 Task: Search one way flight ticket for 2 adults, 2 infants in seat and 1 infant on lap in first from Ketchikan: Ketchikan International Airport to Rockford: Chicago Rockford International Airport(was Northwest Chicagoland Regional Airport At Rockford) on 5-1-2023. Choice of flights is Royal air maroc. Number of bags: 1 checked bag. Price is upto 109000. Outbound departure time preference is 12:15. Return departure time preference is 11:45.
Action: Mouse moved to (234, 219)
Screenshot: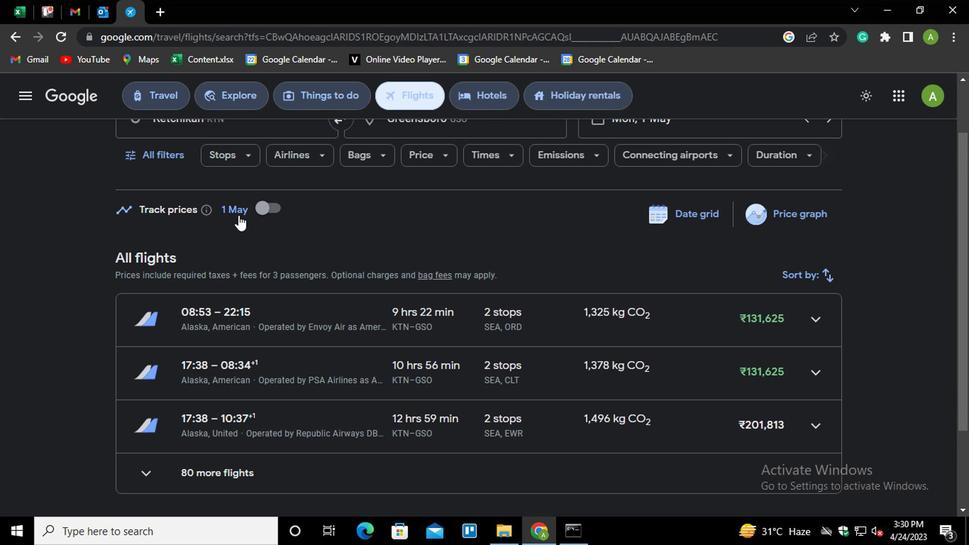 
Action: Mouse scrolled (234, 220) with delta (0, 1)
Screenshot: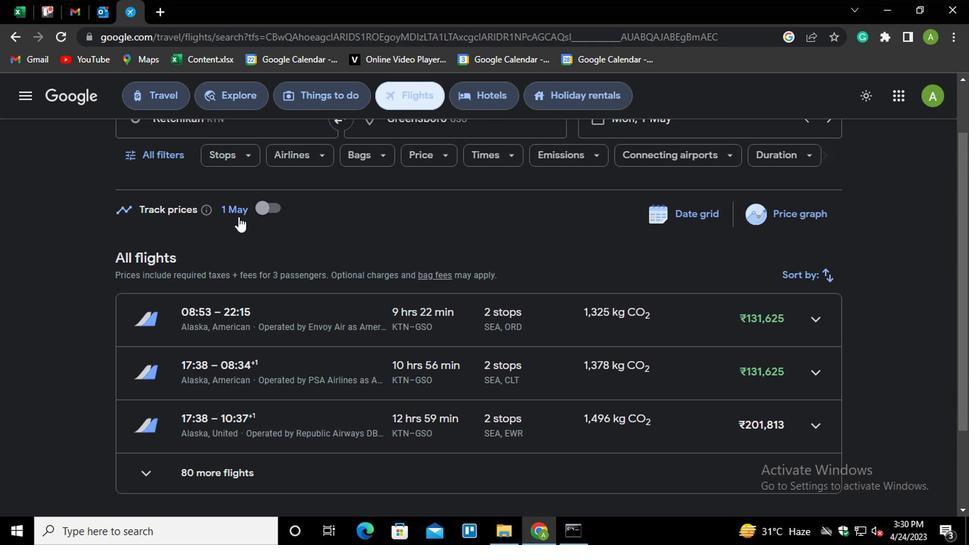 
Action: Mouse scrolled (234, 220) with delta (0, 1)
Screenshot: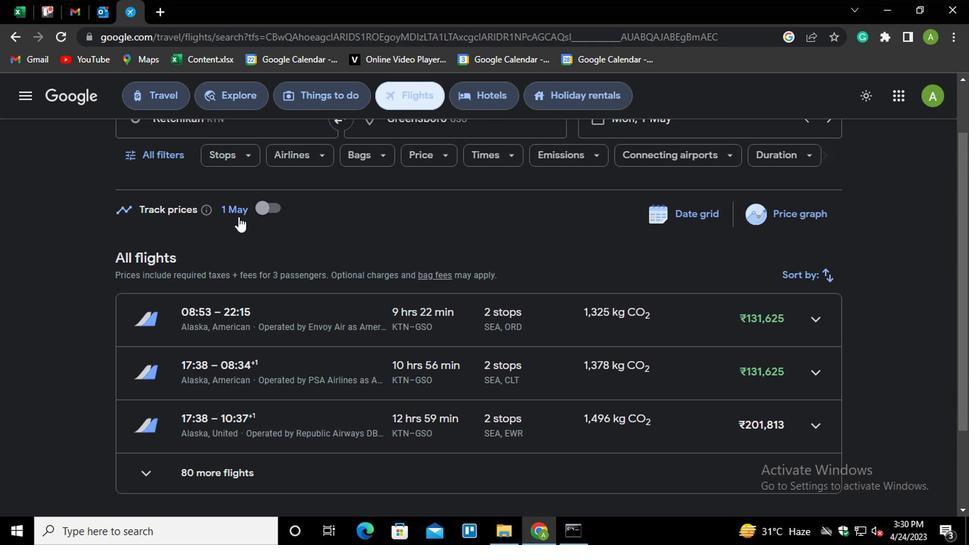
Action: Mouse scrolled (234, 220) with delta (0, 1)
Screenshot: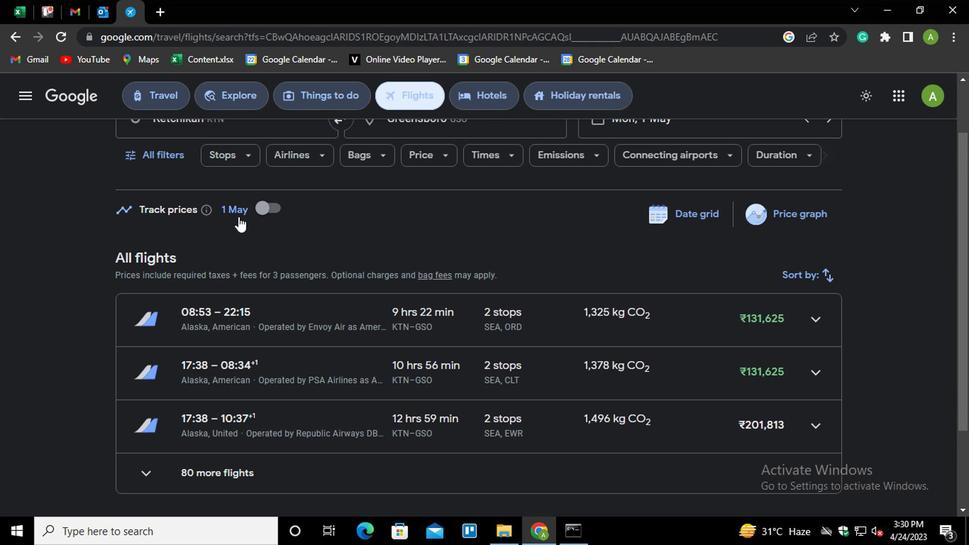 
Action: Mouse scrolled (234, 220) with delta (0, 1)
Screenshot: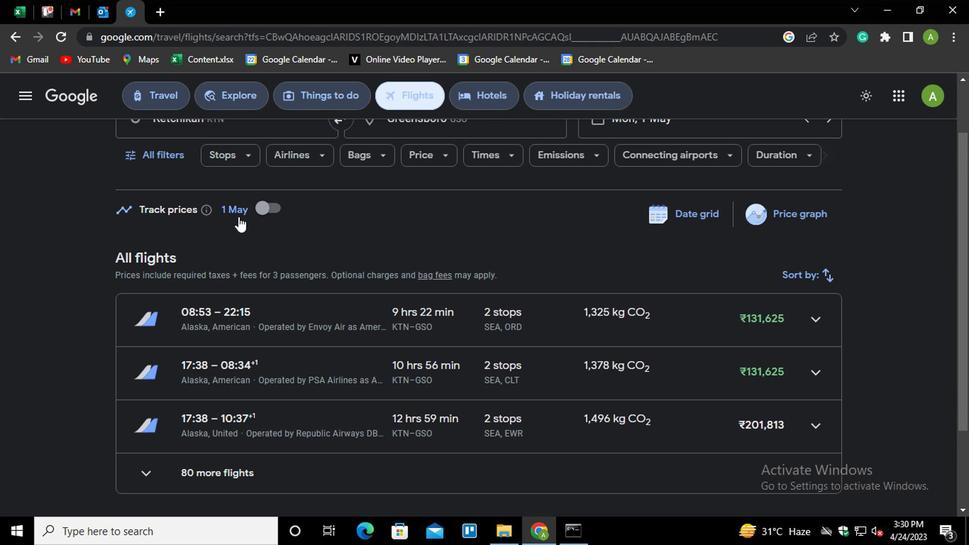 
Action: Mouse moved to (164, 154)
Screenshot: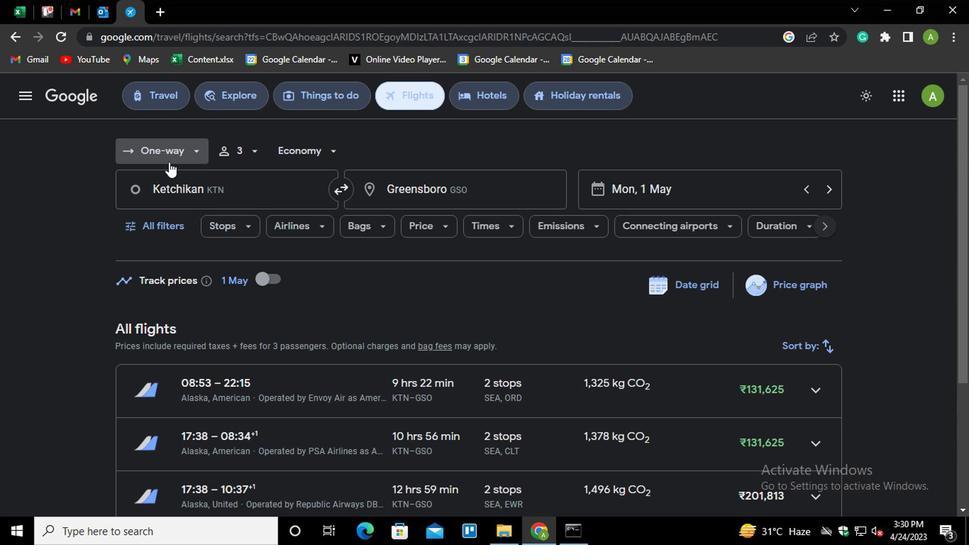 
Action: Mouse pressed left at (164, 154)
Screenshot: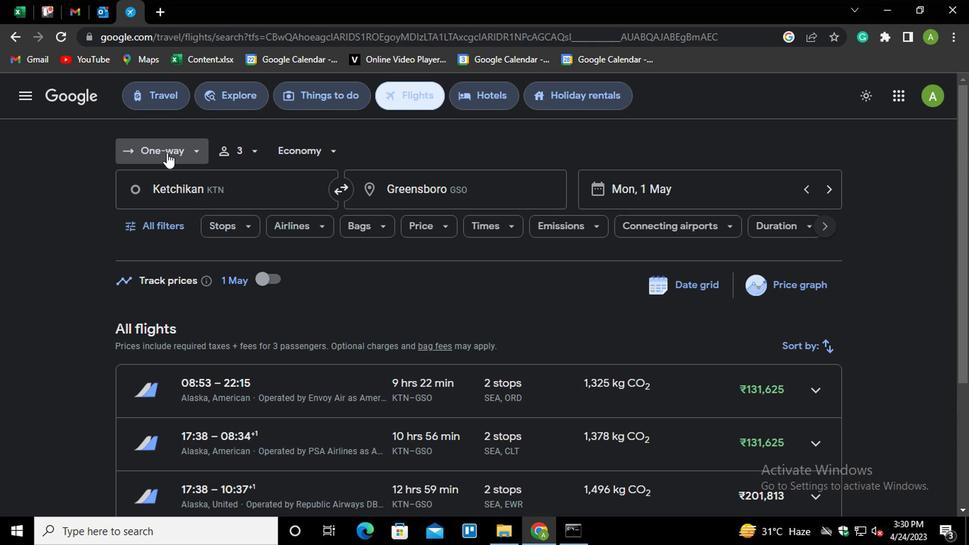 
Action: Mouse moved to (178, 206)
Screenshot: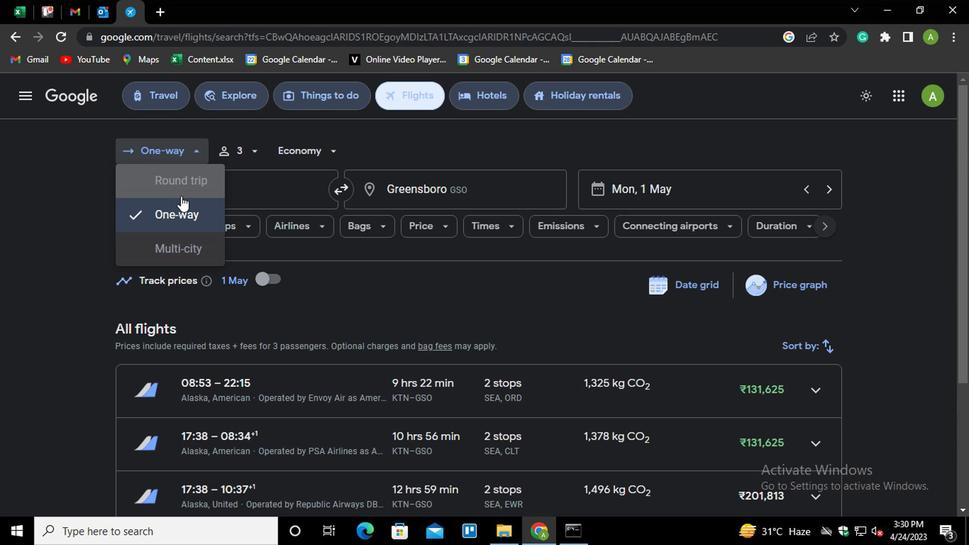 
Action: Mouse pressed left at (178, 206)
Screenshot: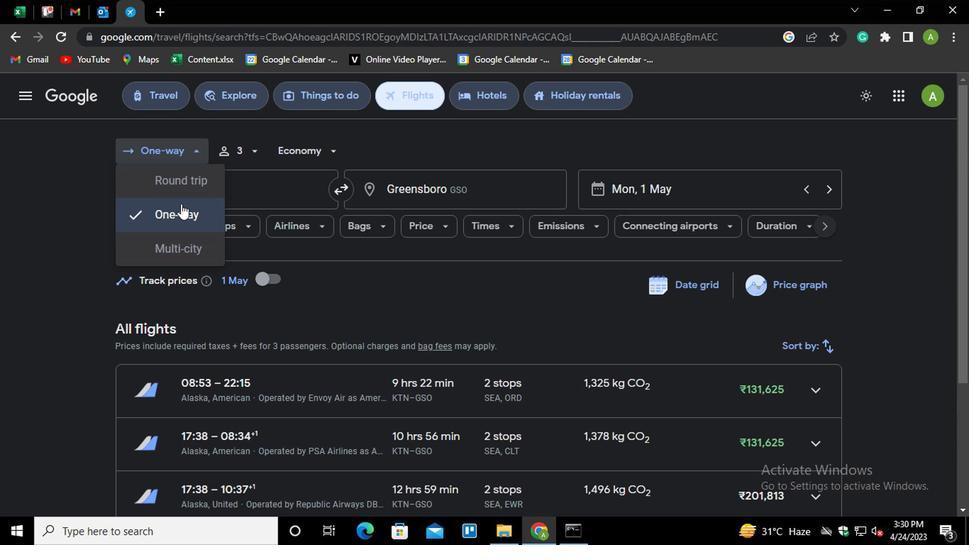 
Action: Mouse moved to (233, 144)
Screenshot: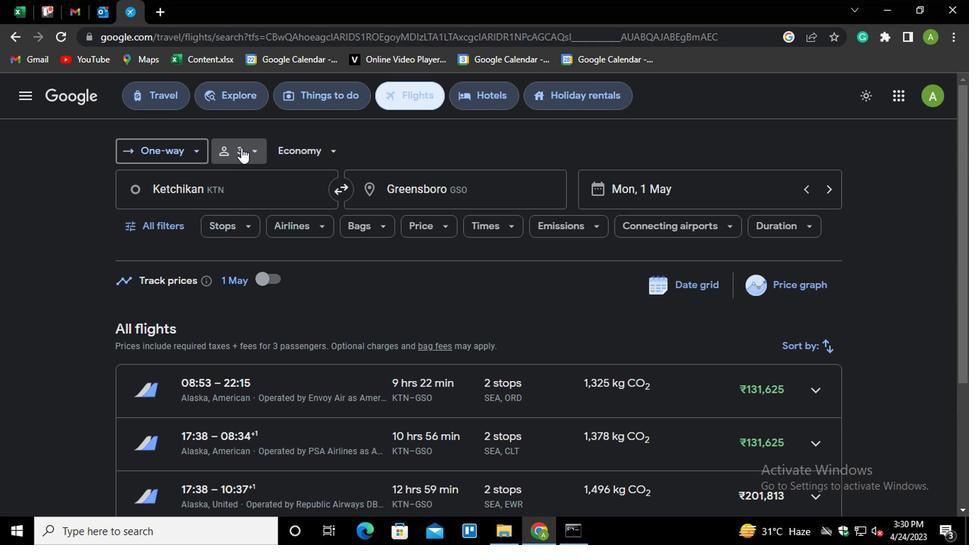 
Action: Mouse pressed left at (233, 144)
Screenshot: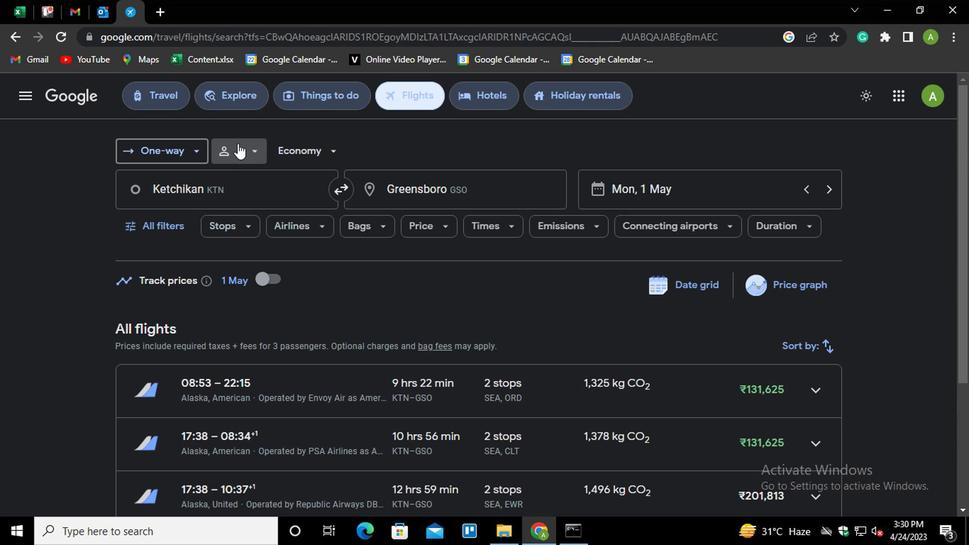 
Action: Mouse moved to (361, 185)
Screenshot: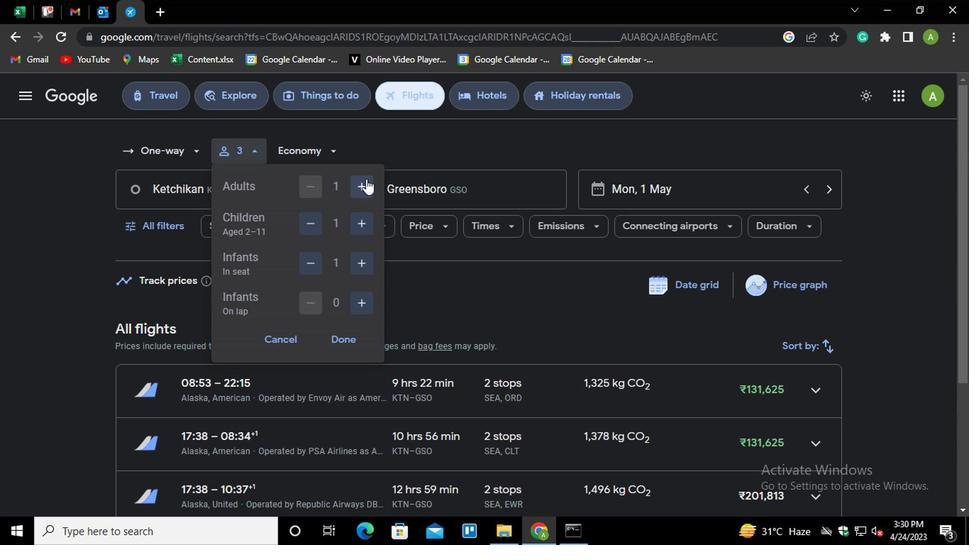 
Action: Mouse pressed left at (361, 185)
Screenshot: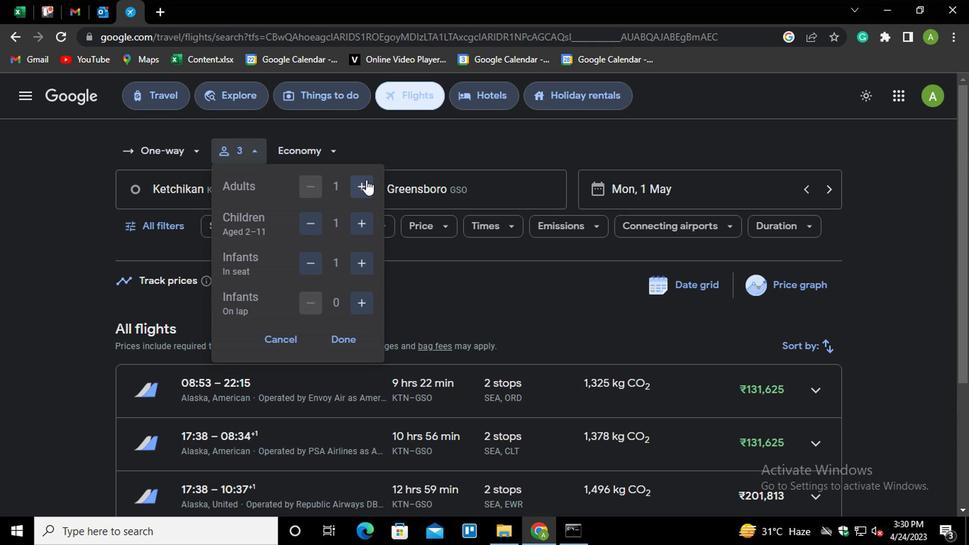 
Action: Mouse moved to (301, 222)
Screenshot: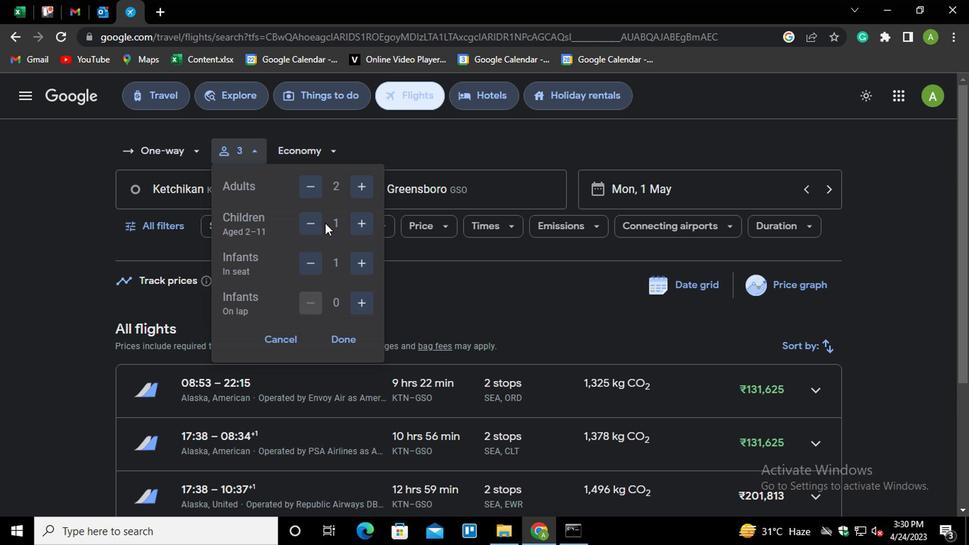 
Action: Mouse pressed left at (301, 222)
Screenshot: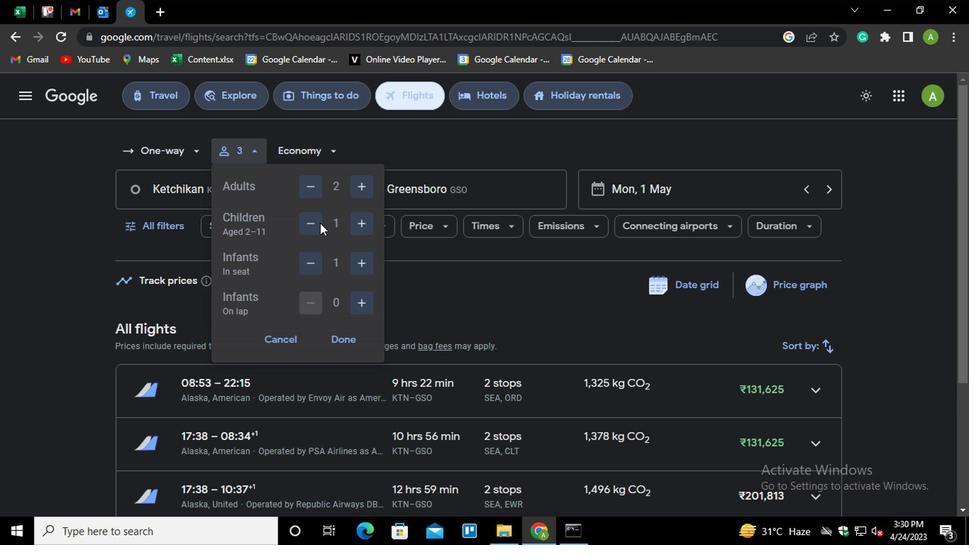 
Action: Mouse moved to (358, 263)
Screenshot: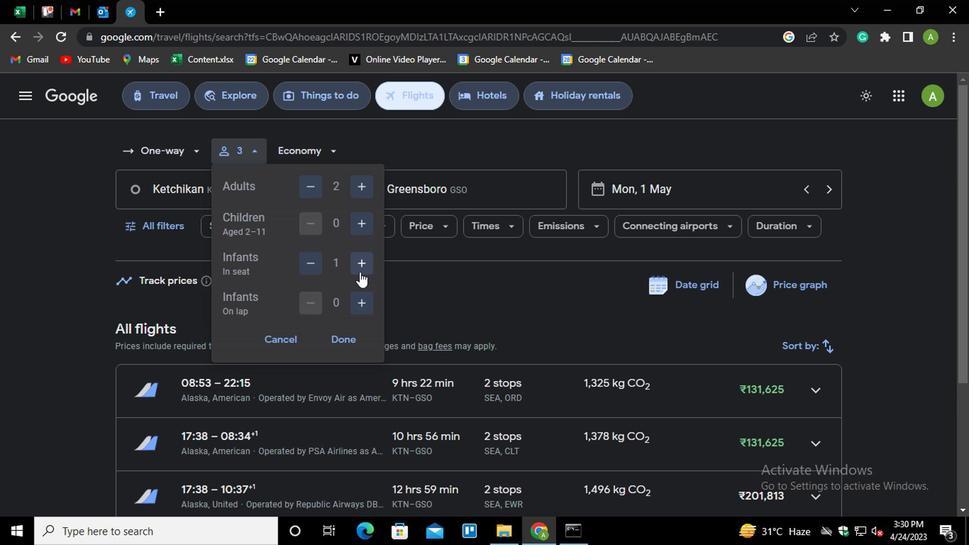 
Action: Mouse pressed left at (358, 263)
Screenshot: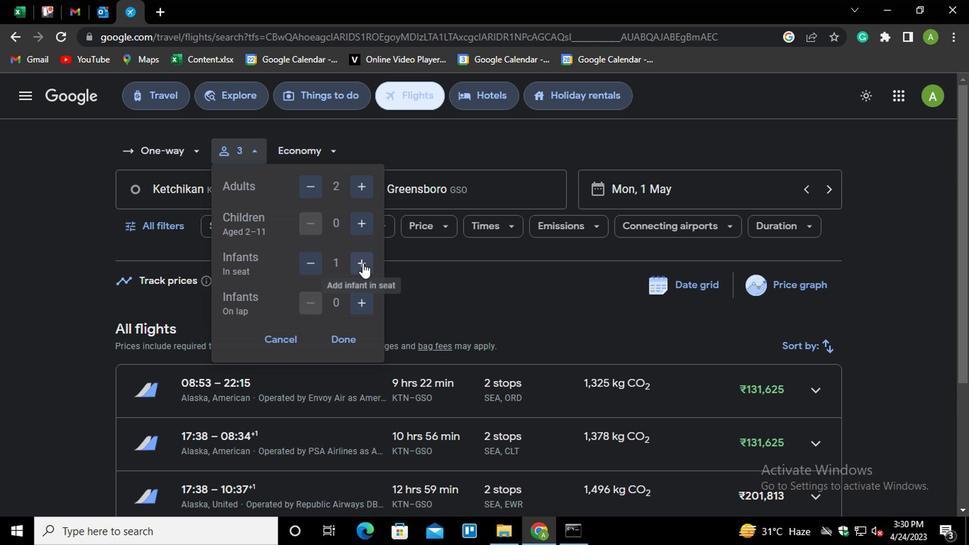 
Action: Mouse moved to (348, 302)
Screenshot: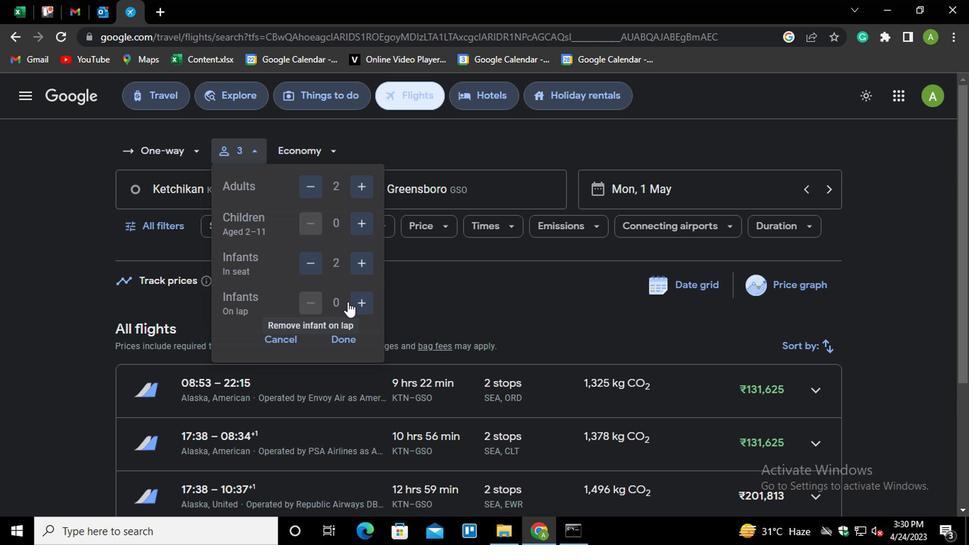
Action: Mouse pressed left at (348, 302)
Screenshot: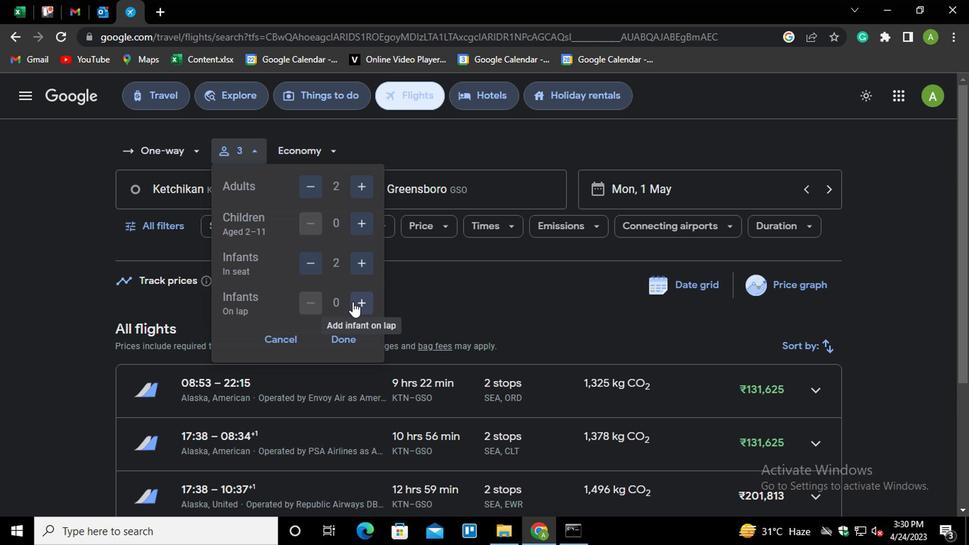 
Action: Mouse moved to (346, 334)
Screenshot: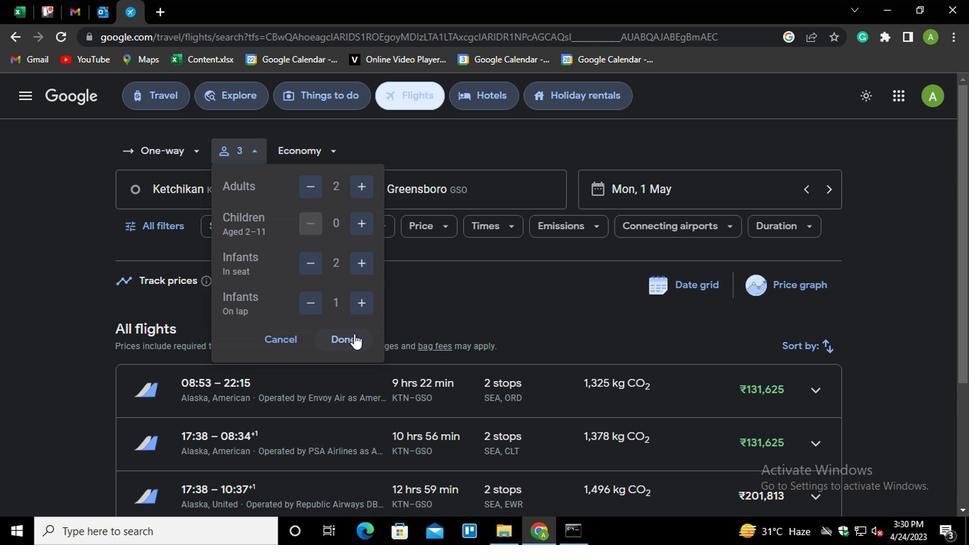 
Action: Mouse pressed left at (346, 334)
Screenshot: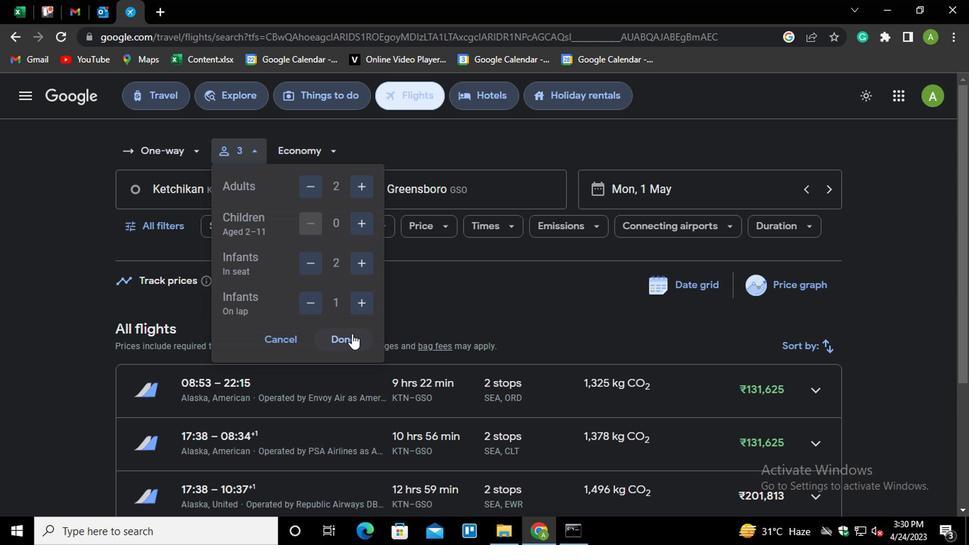 
Action: Mouse moved to (459, 192)
Screenshot: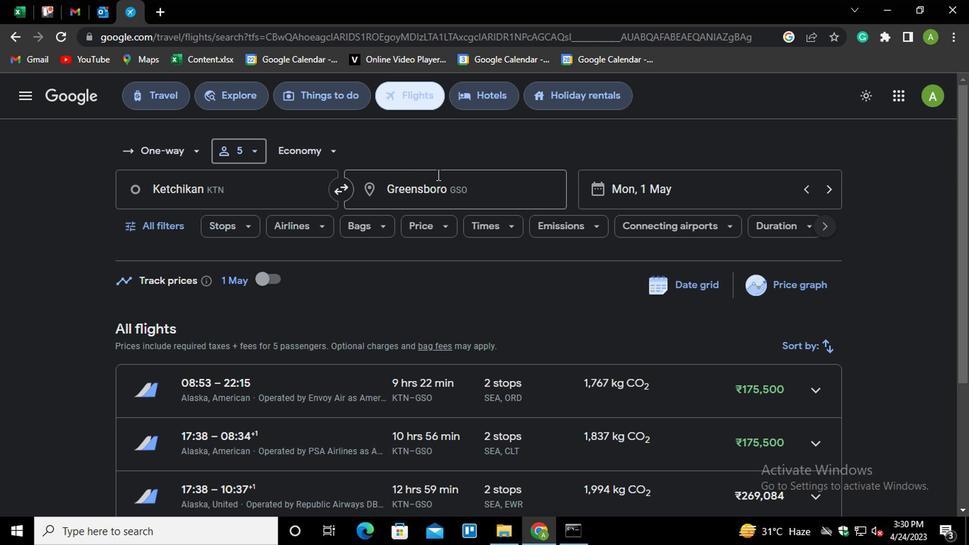 
Action: Mouse pressed left at (459, 192)
Screenshot: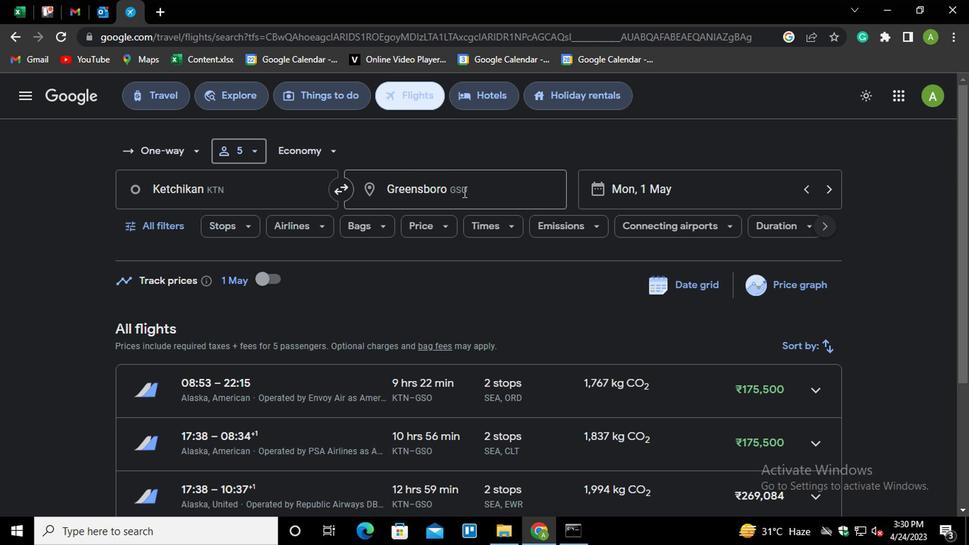 
Action: Mouse moved to (460, 194)
Screenshot: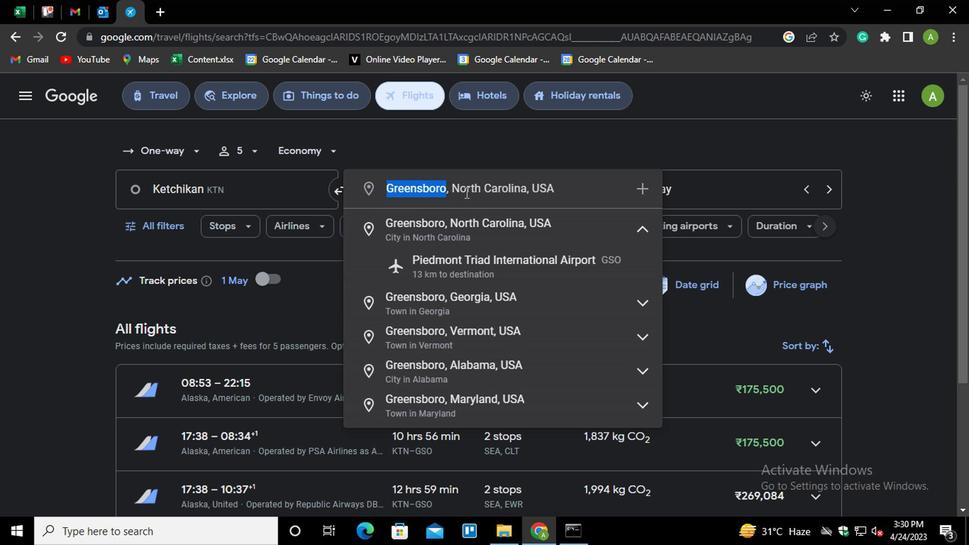
Action: Key pressed <Key.shift>CHICA<Key.down><Key.down><Key.down><Key.down><Key.enter>
Screenshot: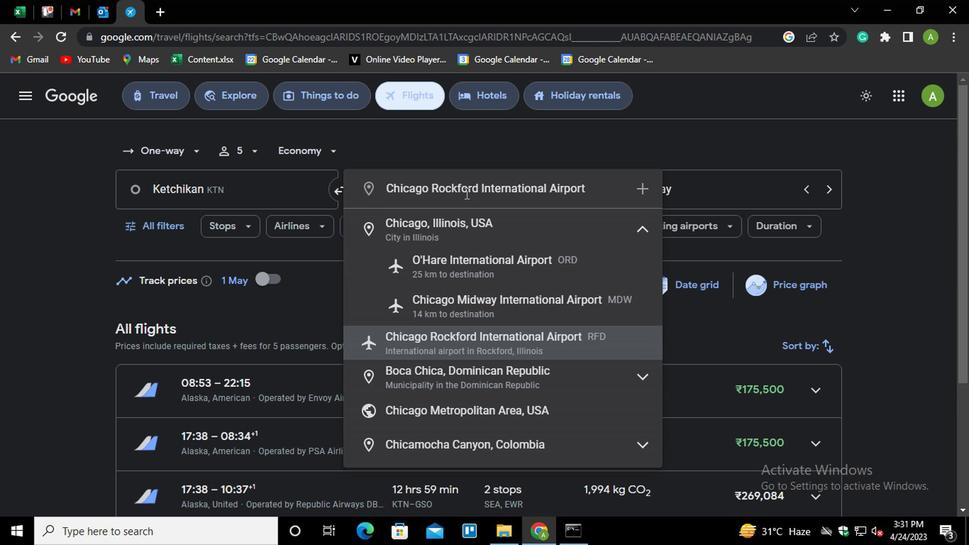 
Action: Mouse moved to (152, 227)
Screenshot: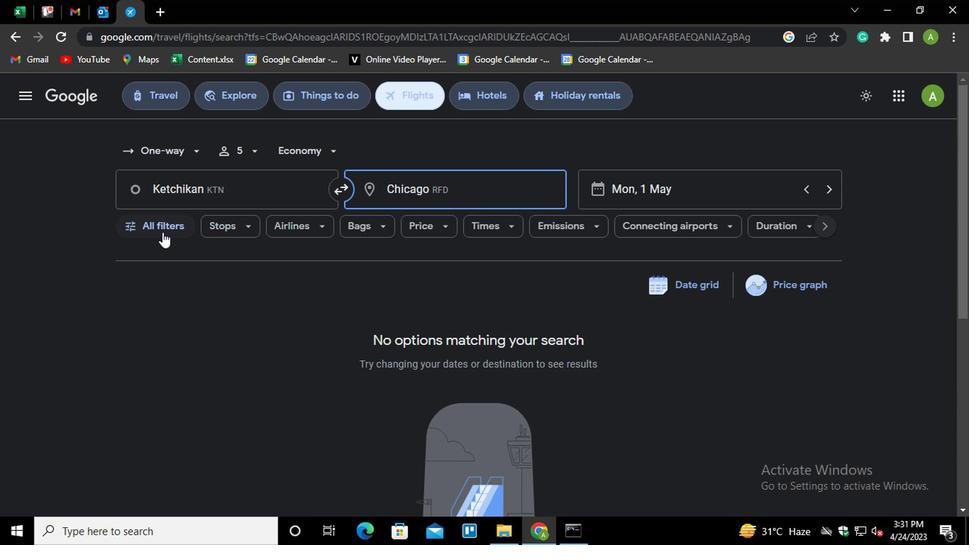 
Action: Mouse pressed left at (152, 227)
Screenshot: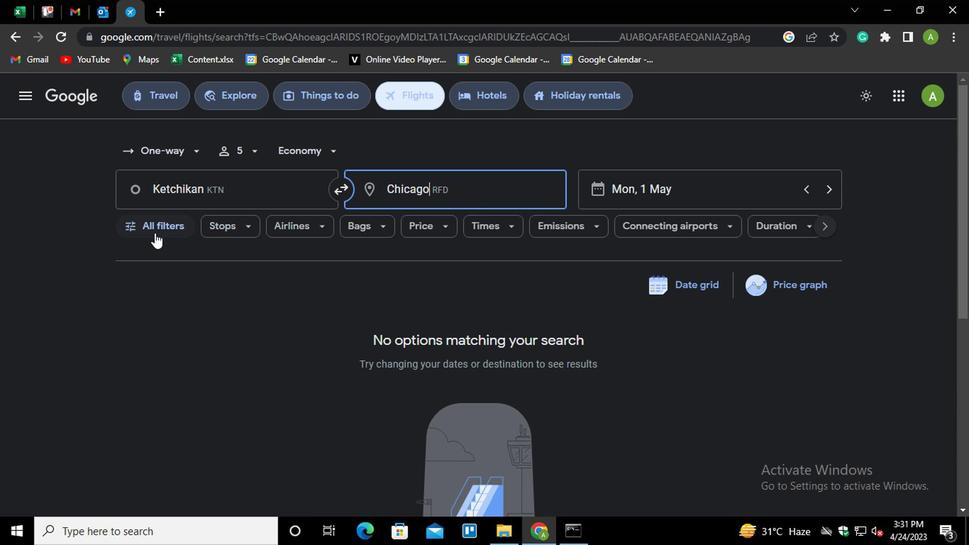 
Action: Mouse moved to (206, 361)
Screenshot: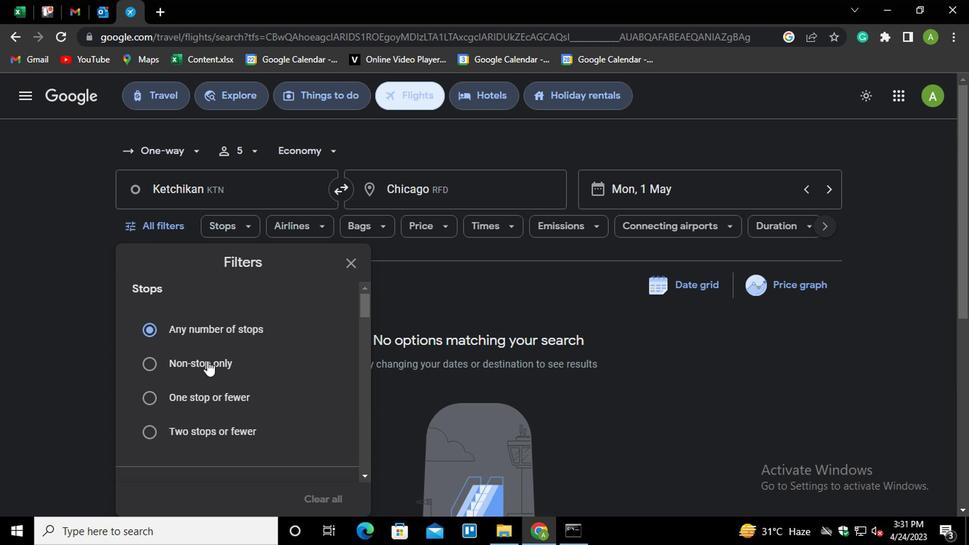 
Action: Mouse scrolled (206, 361) with delta (0, 0)
Screenshot: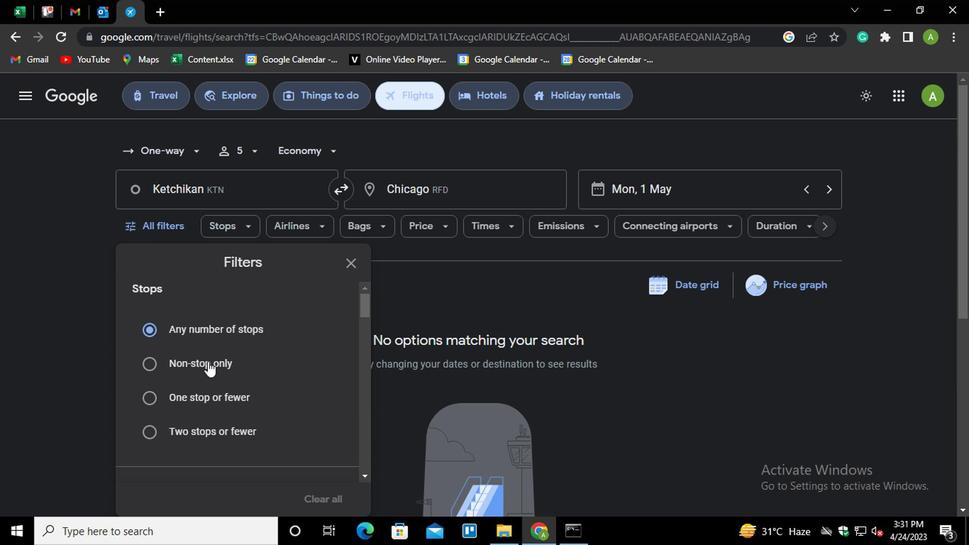
Action: Mouse scrolled (206, 361) with delta (0, 0)
Screenshot: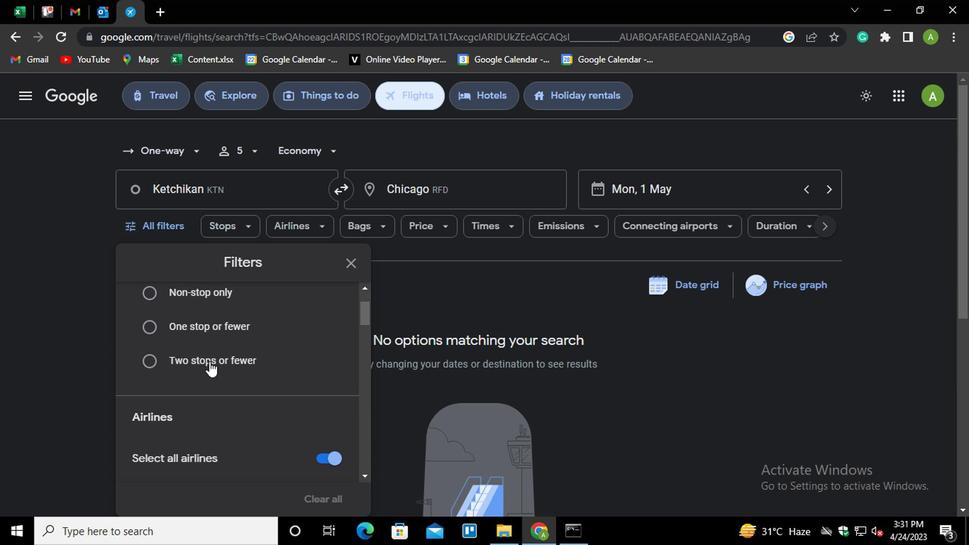 
Action: Mouse scrolled (206, 361) with delta (0, 0)
Screenshot: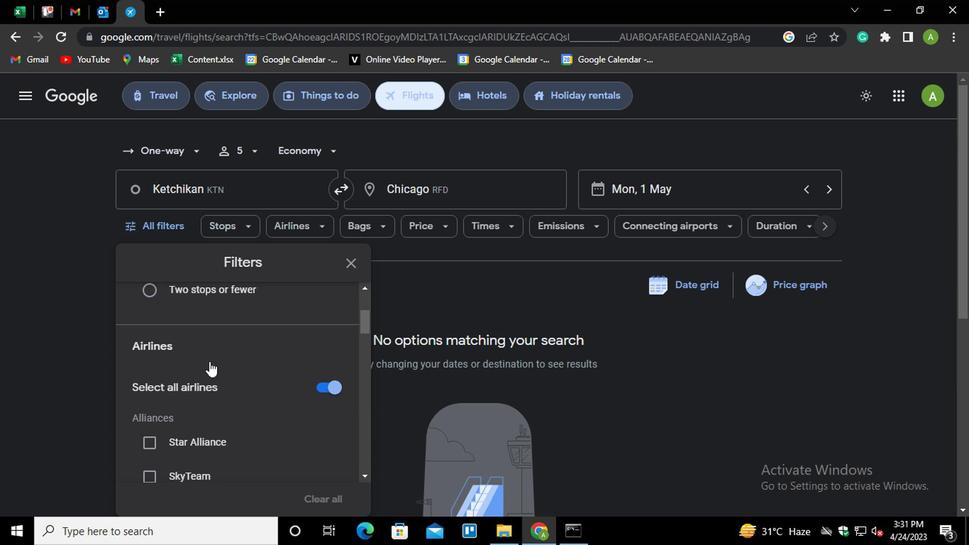 
Action: Mouse moved to (326, 315)
Screenshot: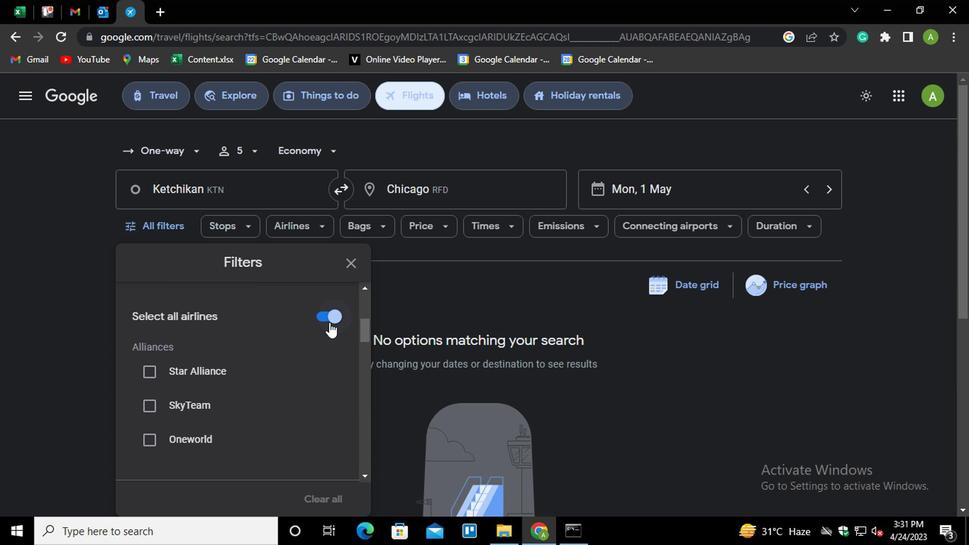 
Action: Mouse pressed left at (326, 315)
Screenshot: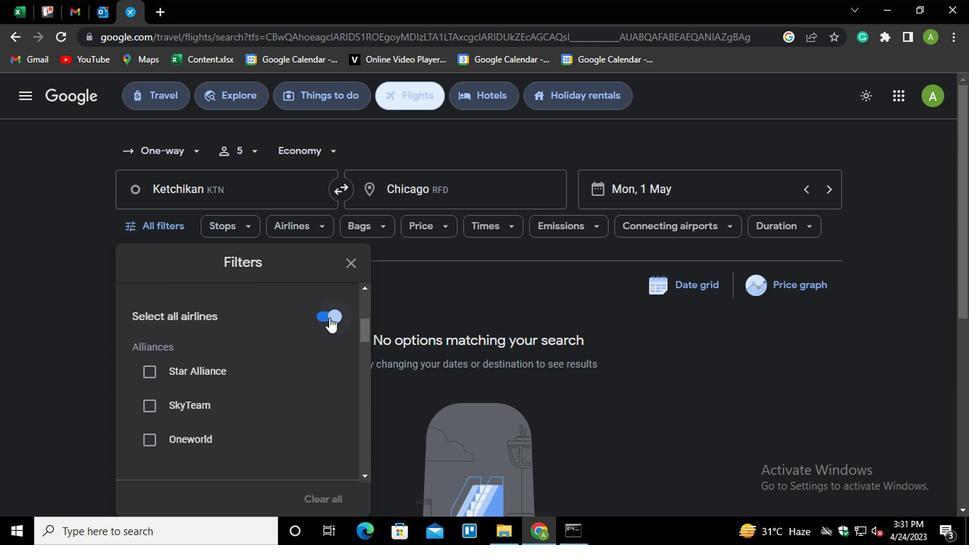 
Action: Mouse moved to (290, 390)
Screenshot: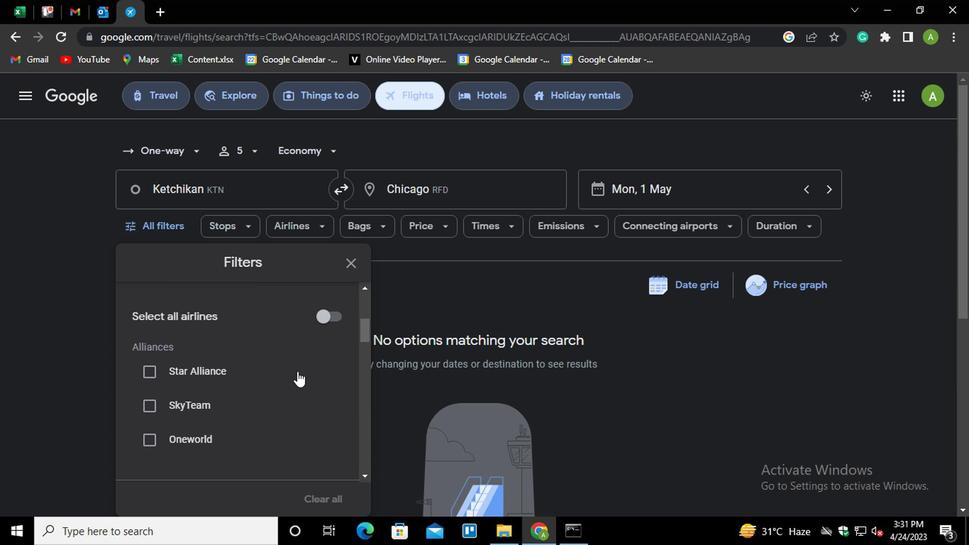 
Action: Mouse scrolled (290, 389) with delta (0, -1)
Screenshot: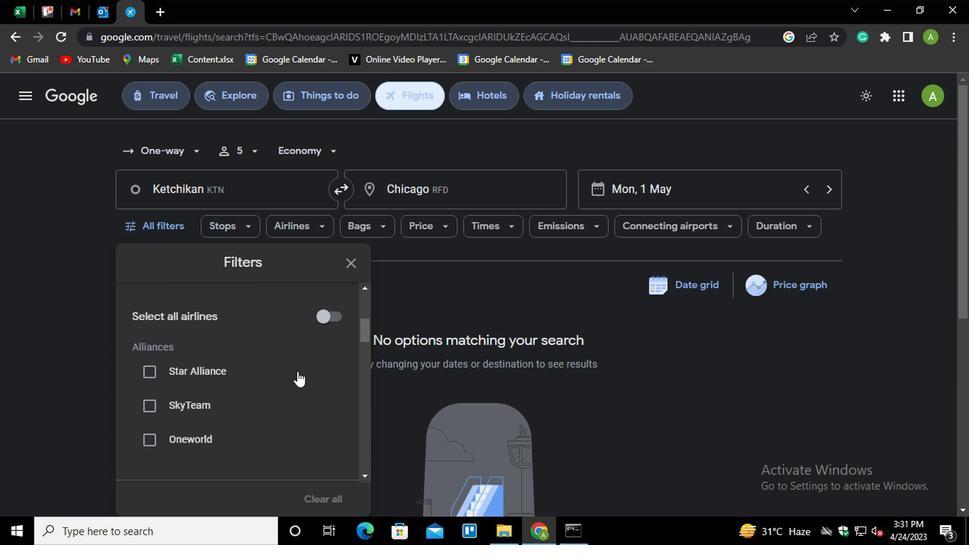 
Action: Mouse scrolled (290, 389) with delta (0, -1)
Screenshot: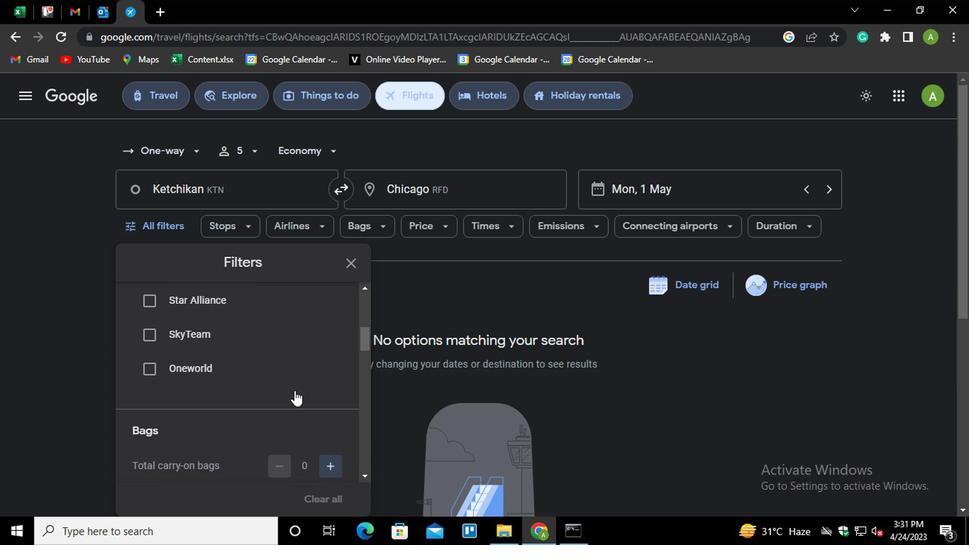 
Action: Mouse scrolled (290, 389) with delta (0, -1)
Screenshot: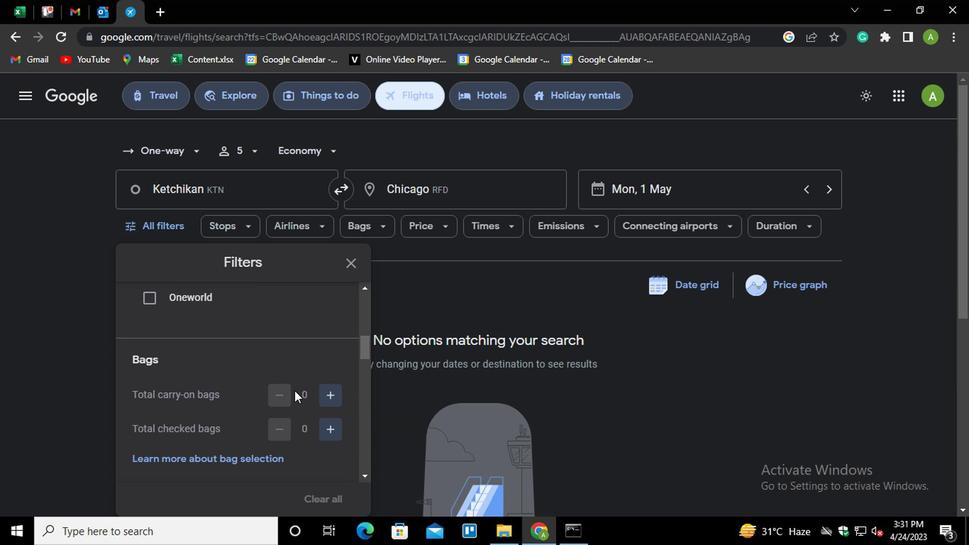 
Action: Mouse moved to (324, 350)
Screenshot: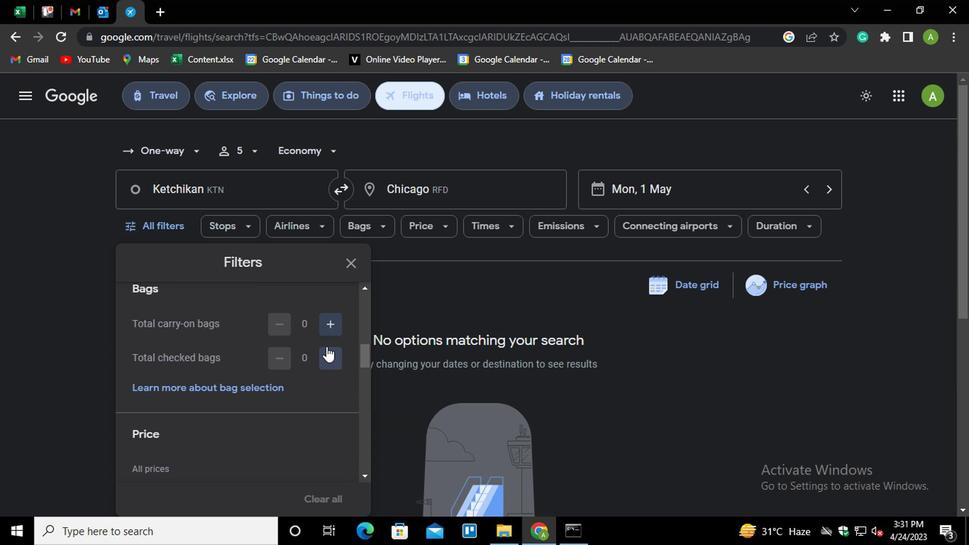
Action: Mouse pressed left at (324, 350)
Screenshot: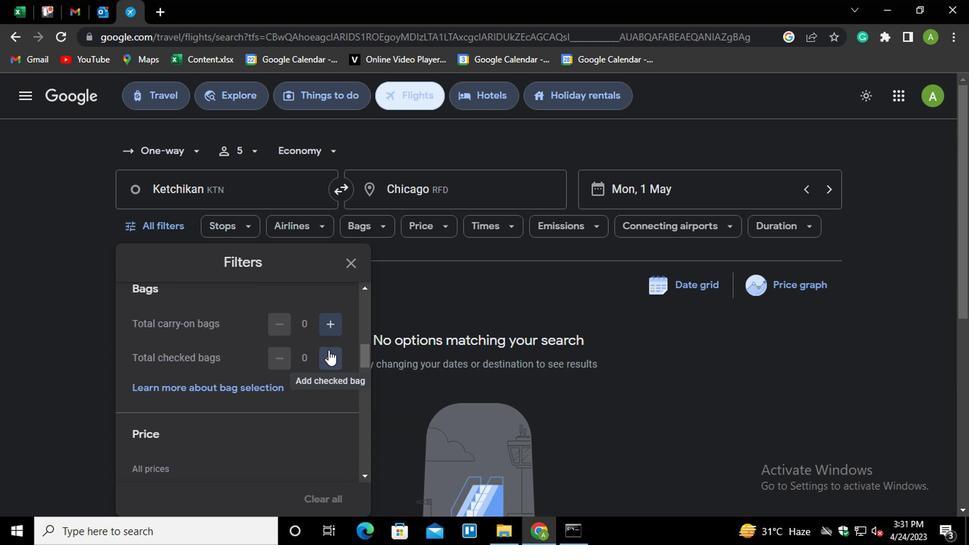 
Action: Mouse moved to (311, 402)
Screenshot: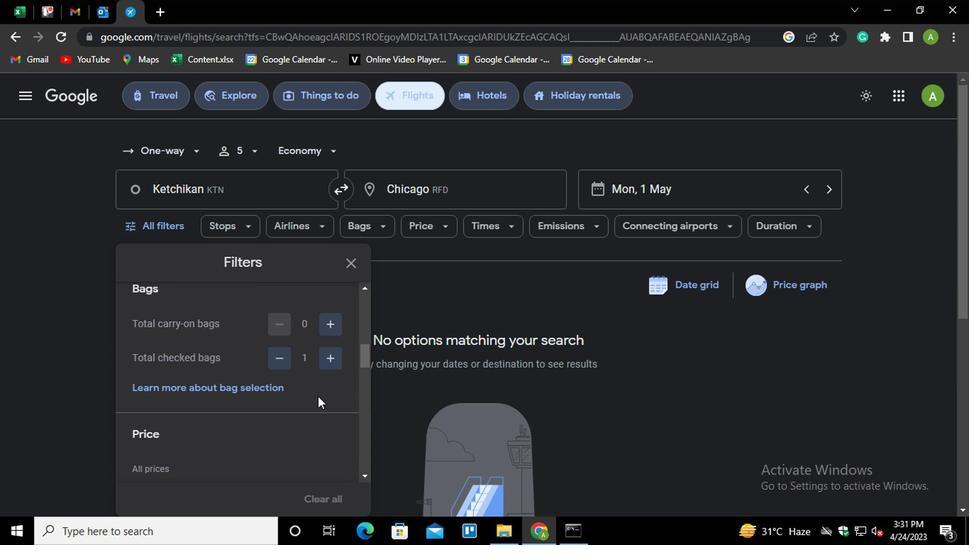 
Action: Mouse scrolled (311, 401) with delta (0, 0)
Screenshot: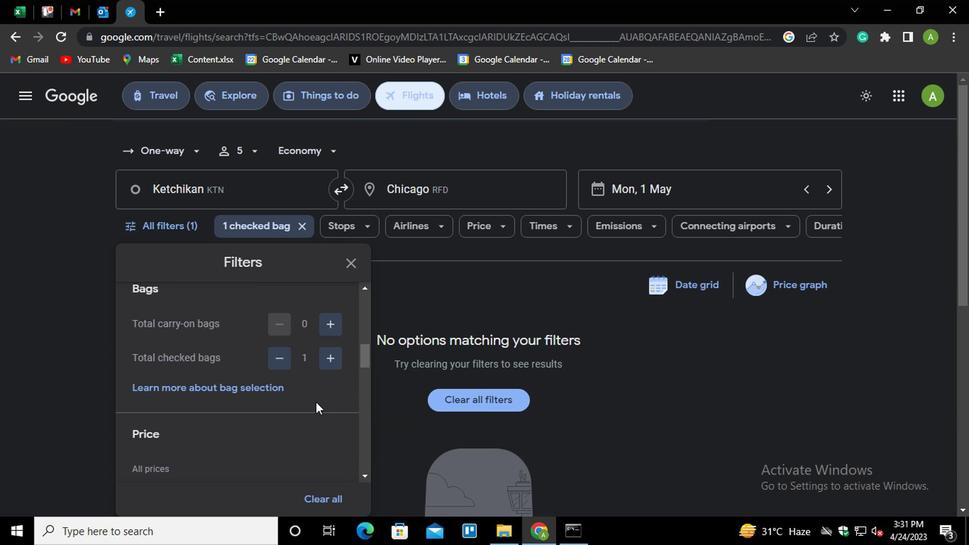 
Action: Mouse moved to (316, 419)
Screenshot: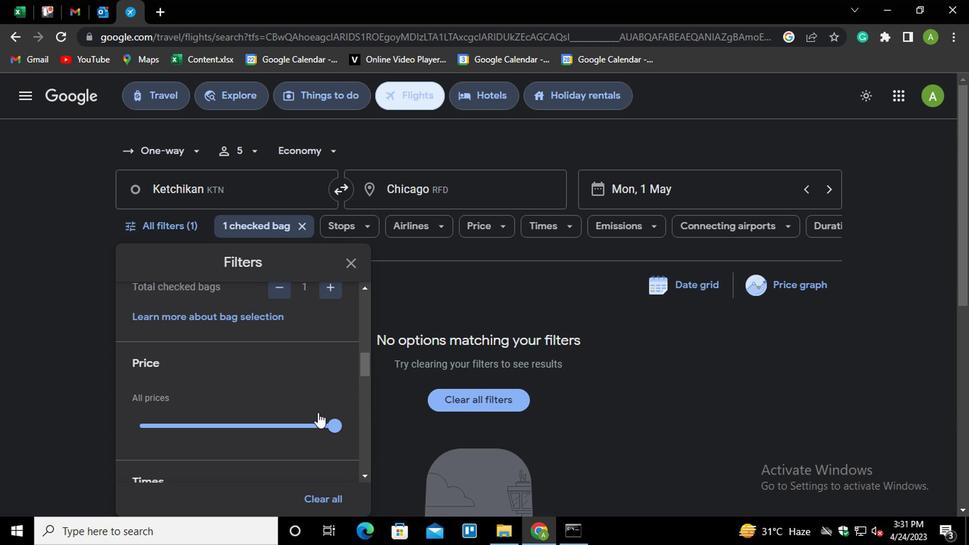
Action: Mouse pressed left at (316, 419)
Screenshot: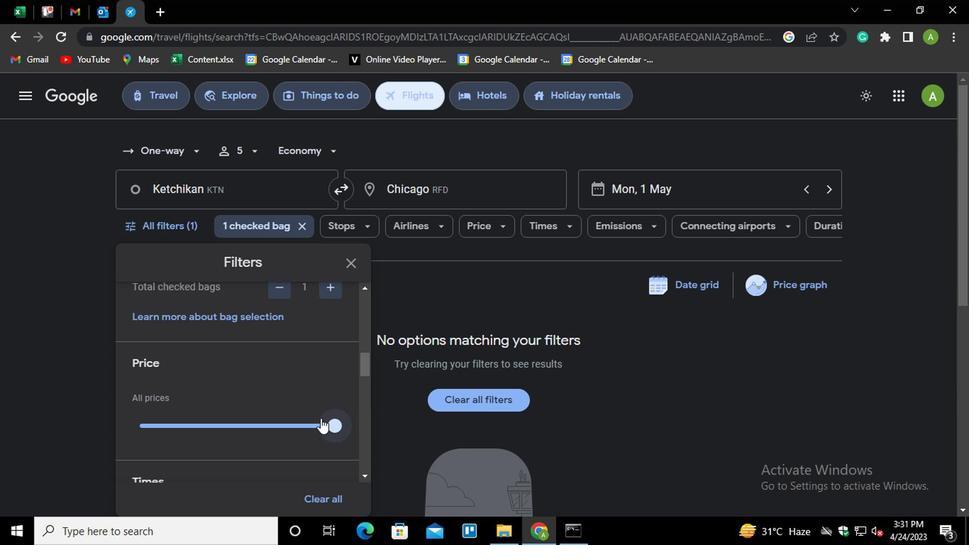 
Action: Mouse moved to (288, 421)
Screenshot: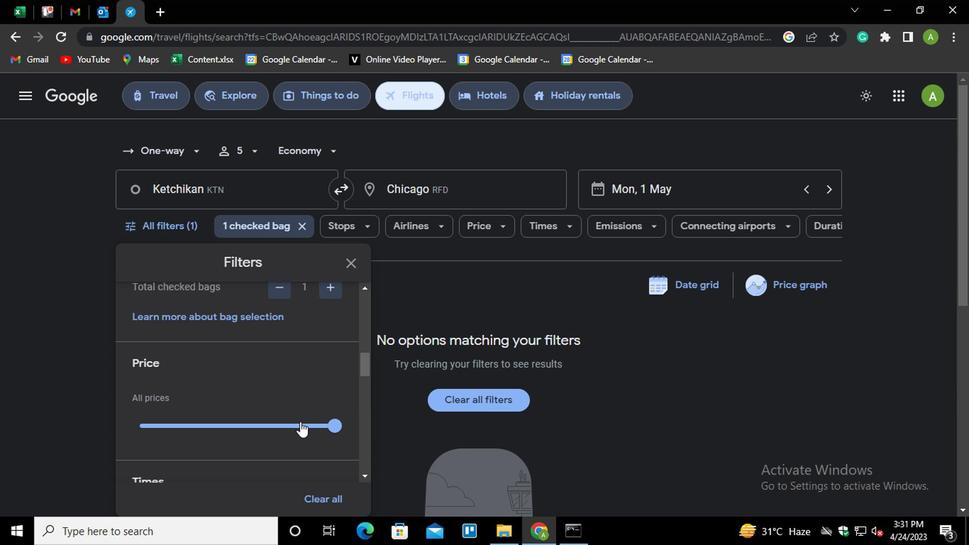 
Action: Mouse scrolled (288, 421) with delta (0, 0)
Screenshot: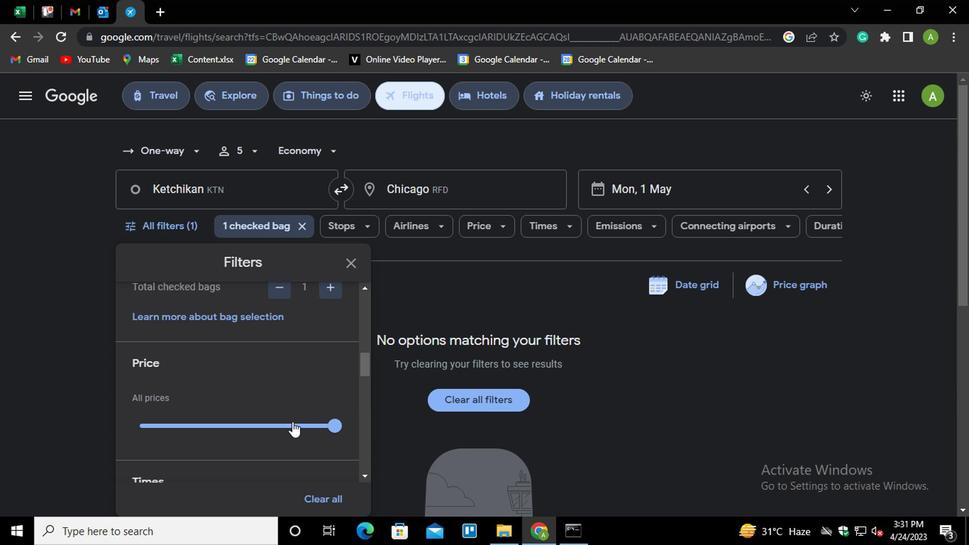
Action: Mouse scrolled (288, 421) with delta (0, 0)
Screenshot: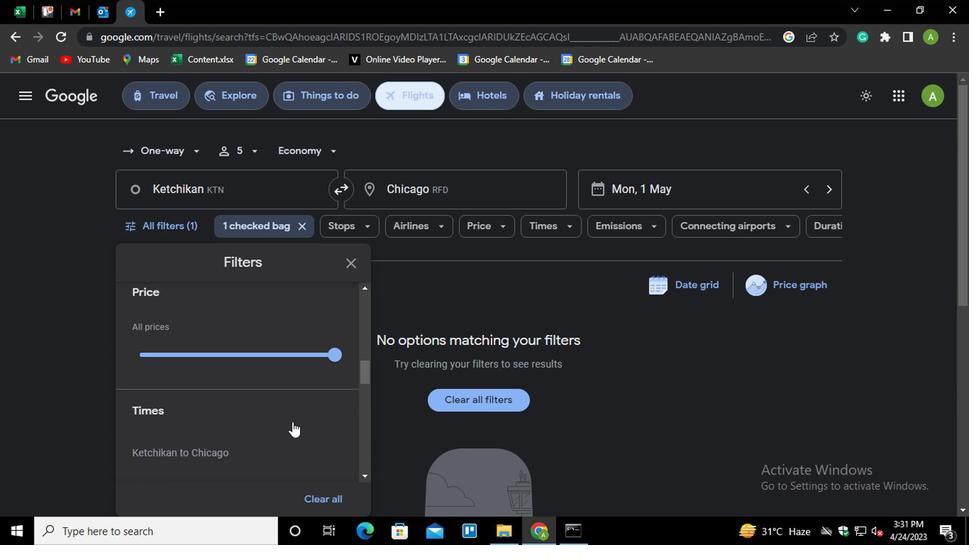 
Action: Mouse moved to (285, 403)
Screenshot: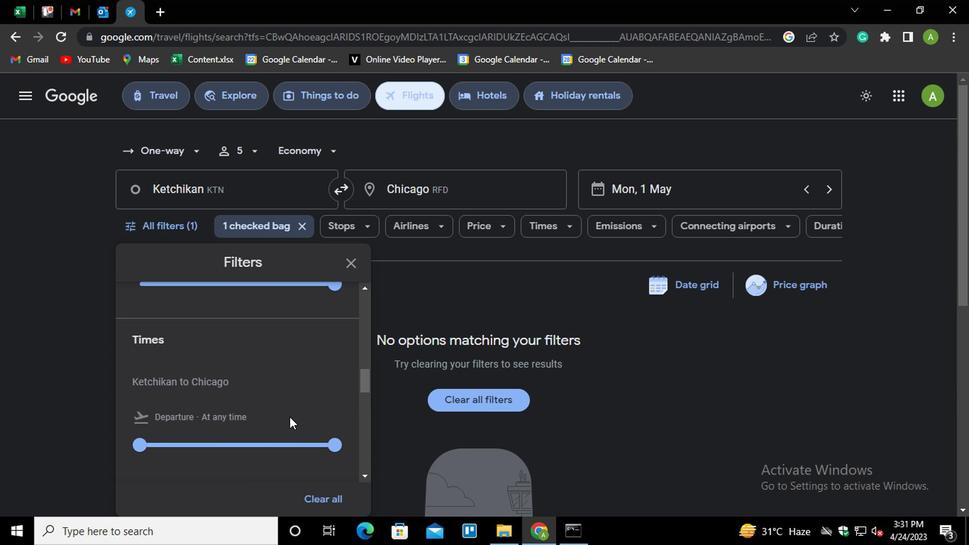 
Action: Mouse scrolled (285, 404) with delta (0, 0)
Screenshot: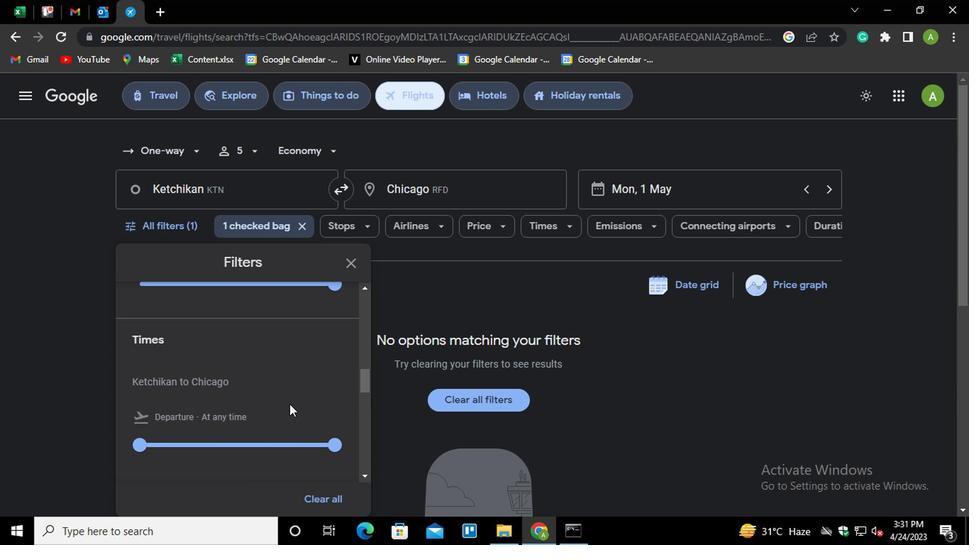 
Action: Mouse moved to (275, 409)
Screenshot: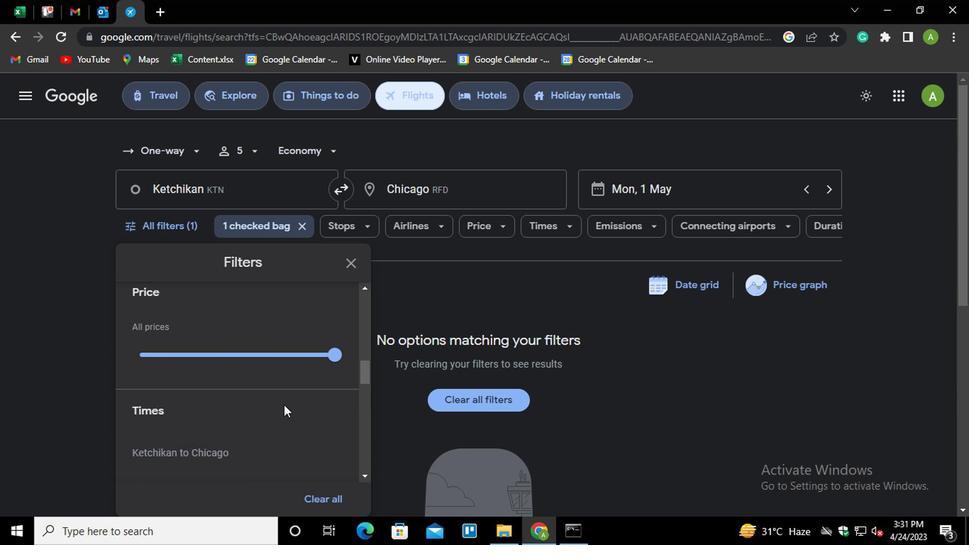 
Action: Mouse scrolled (275, 408) with delta (0, 0)
Screenshot: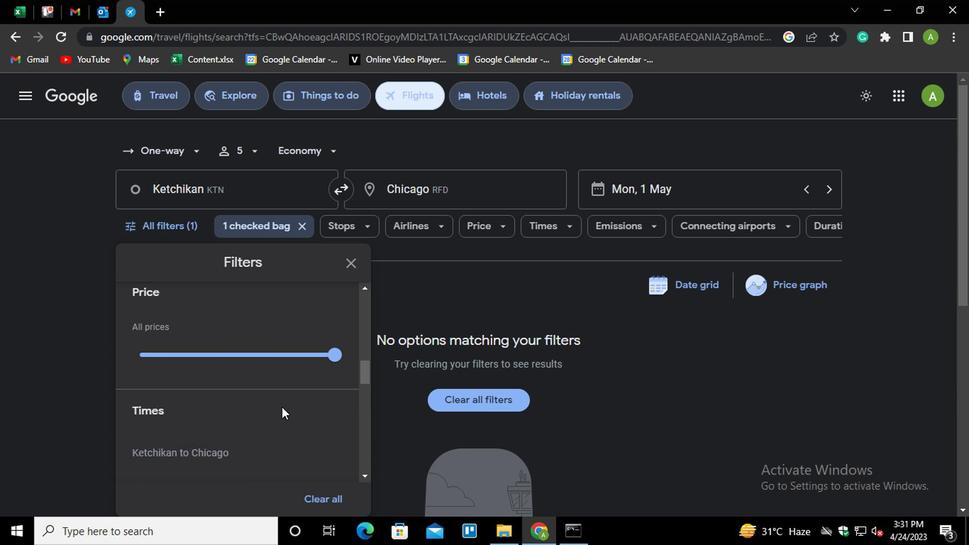 
Action: Mouse scrolled (275, 408) with delta (0, 0)
Screenshot: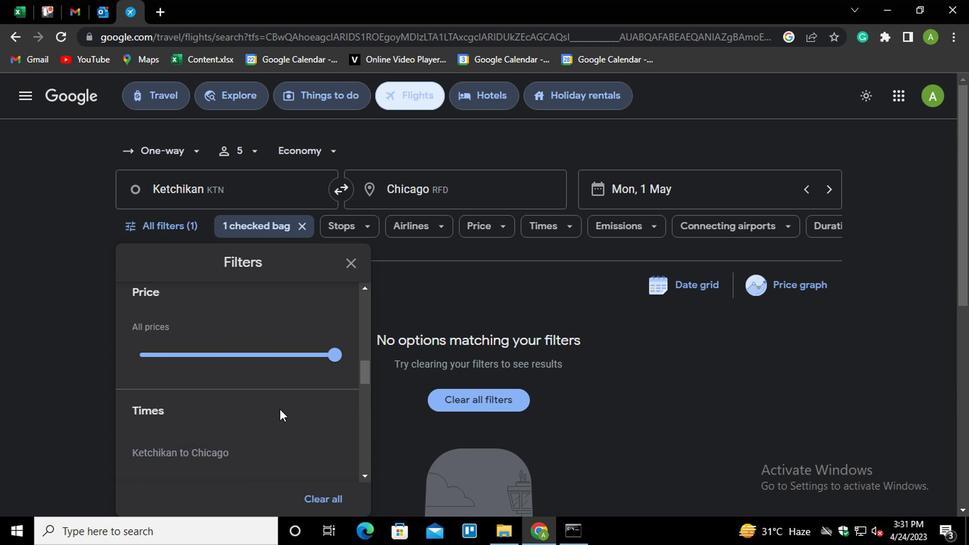 
Action: Mouse moved to (185, 442)
Screenshot: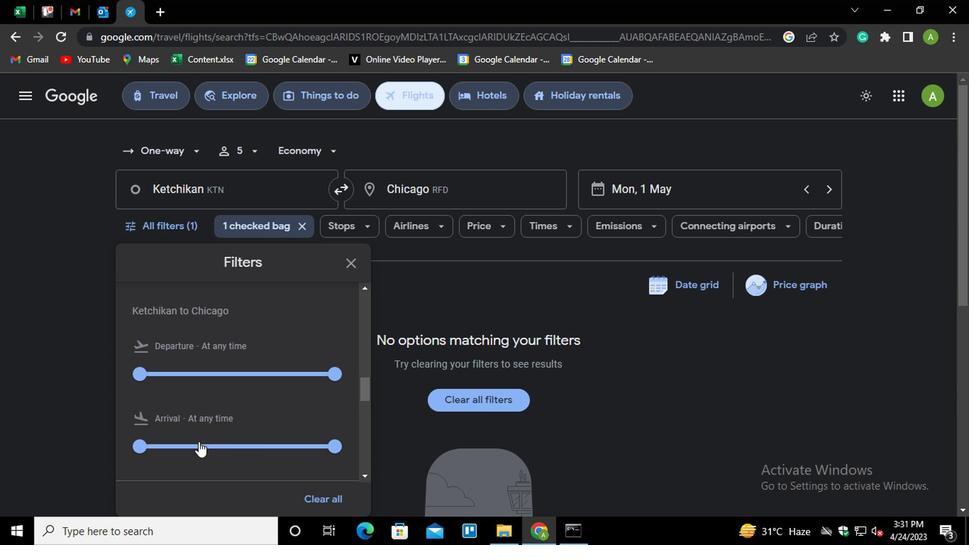 
Action: Mouse pressed left at (185, 442)
Screenshot: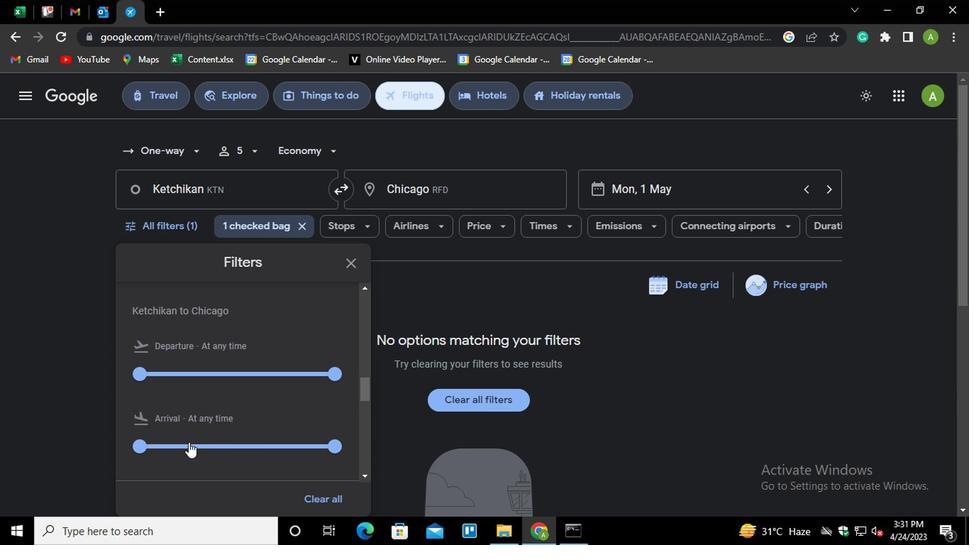 
Action: Mouse moved to (242, 455)
Screenshot: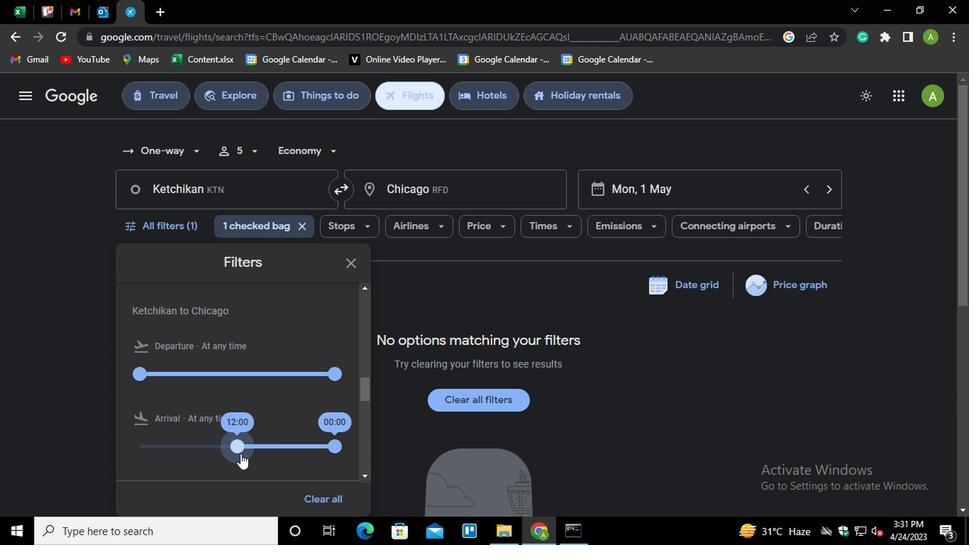 
Action: Mouse pressed left at (242, 455)
Screenshot: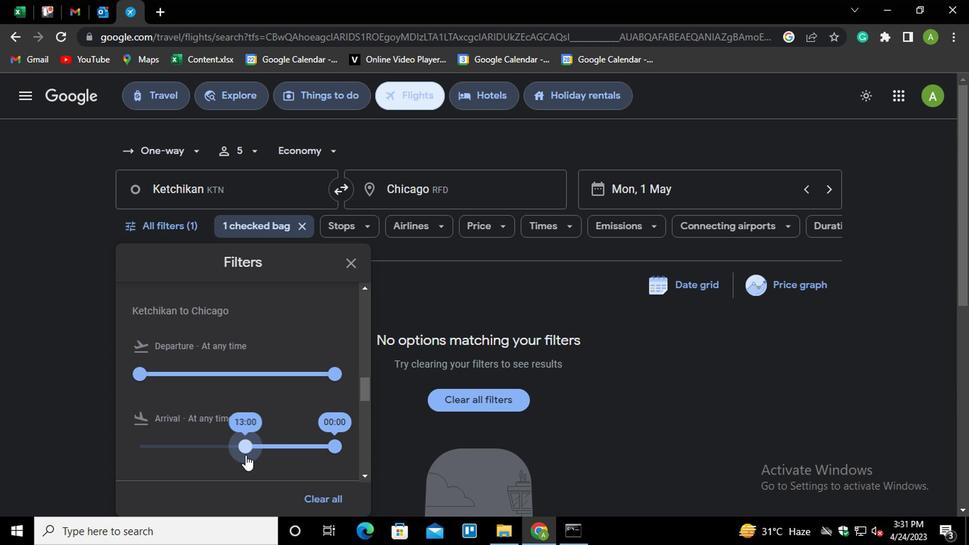 
Action: Mouse pressed left at (242, 455)
Screenshot: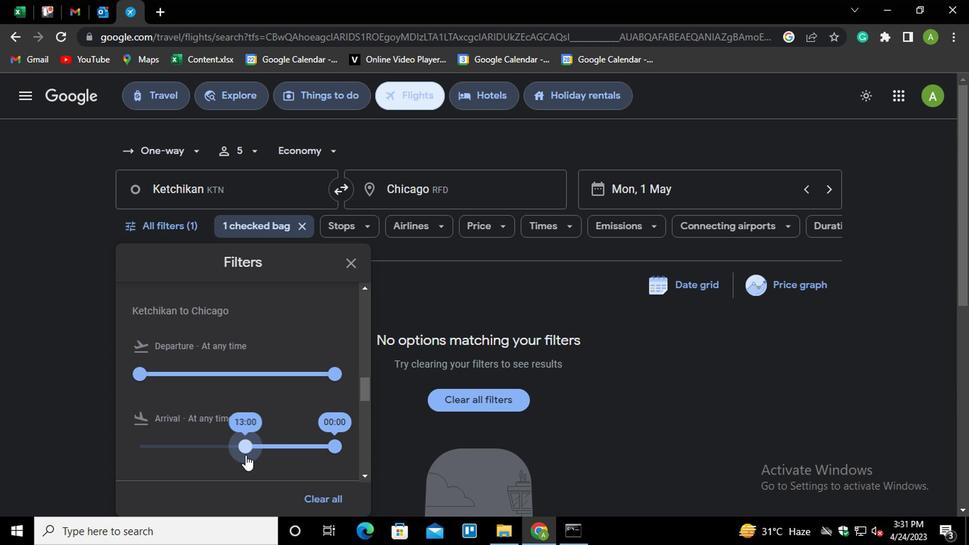 
Action: Mouse moved to (335, 444)
Screenshot: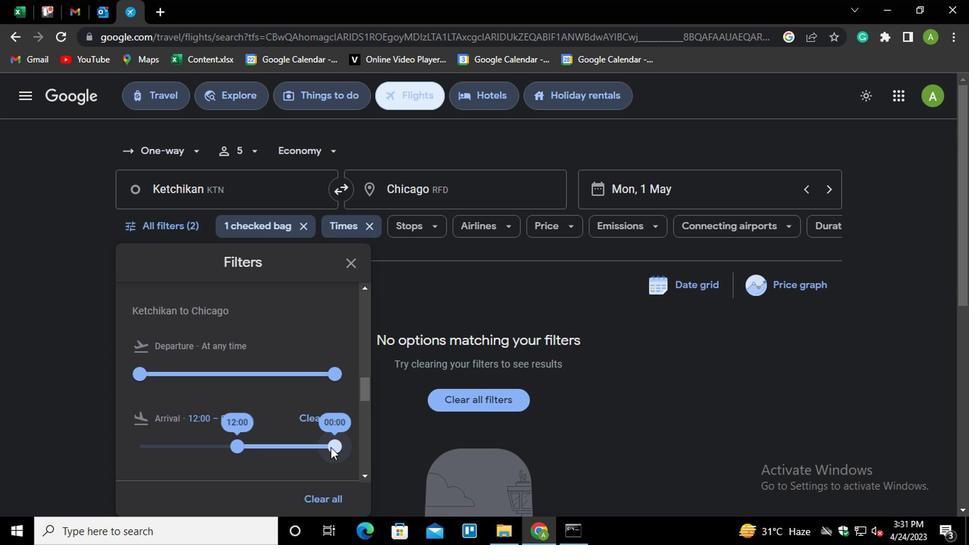 
Action: Mouse pressed left at (335, 444)
Screenshot: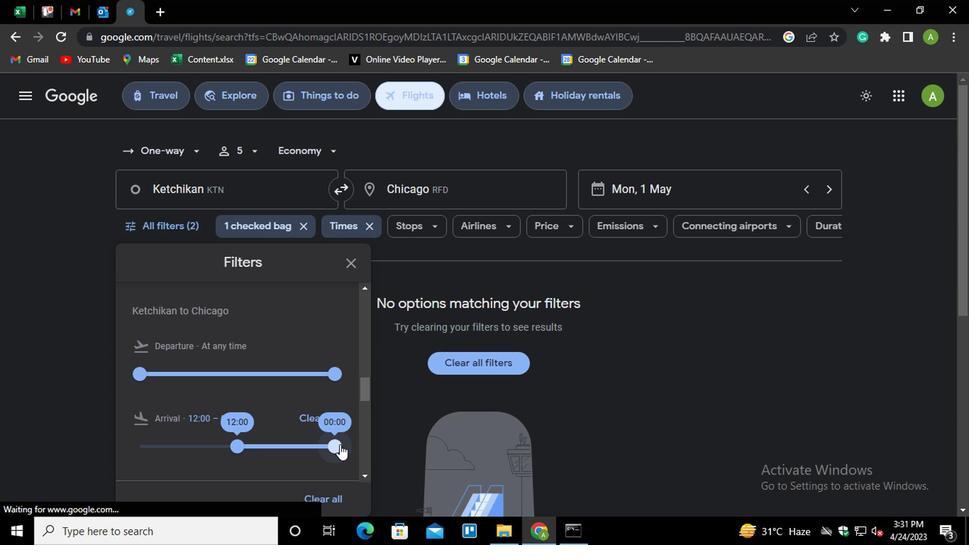 
Action: Mouse moved to (372, 430)
Screenshot: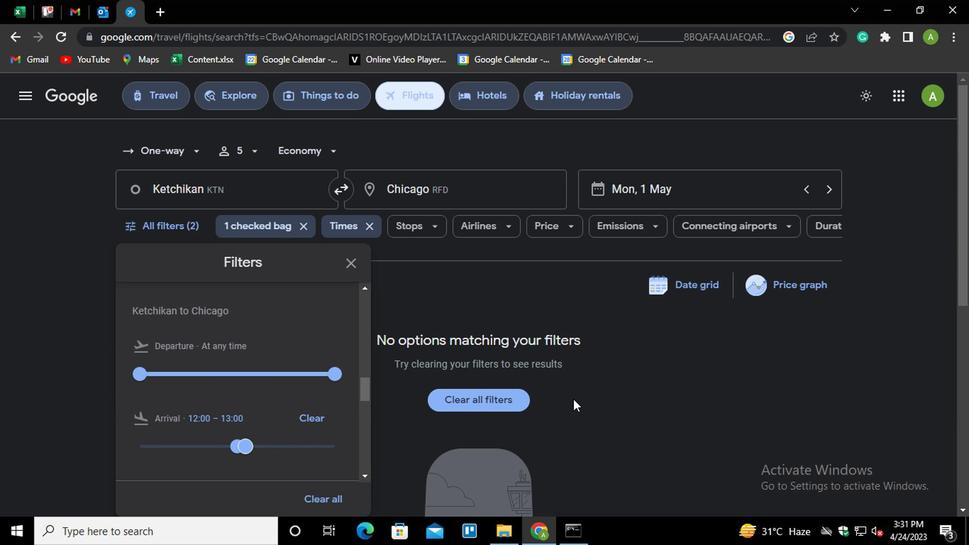 
Action: Mouse scrolled (372, 429) with delta (0, 0)
Screenshot: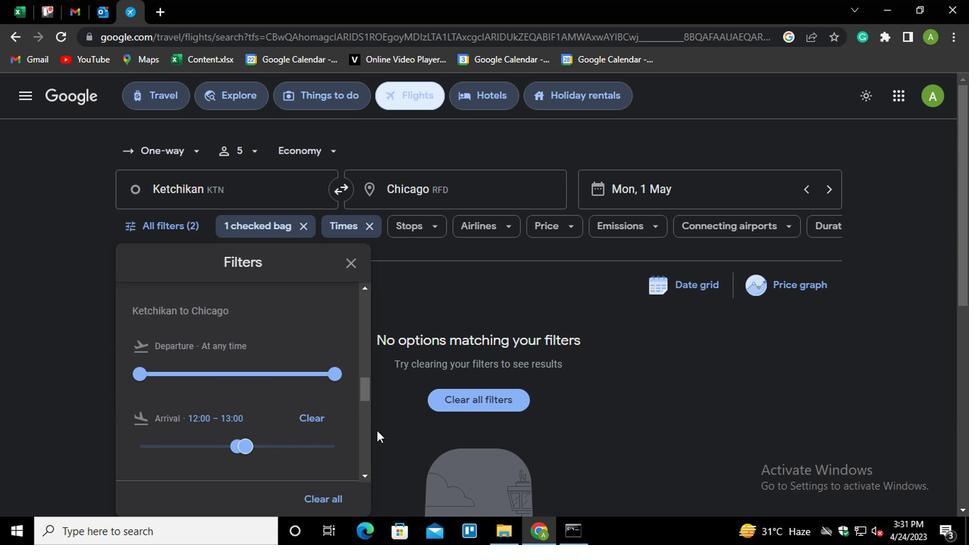 
Action: Mouse scrolled (372, 429) with delta (0, 0)
Screenshot: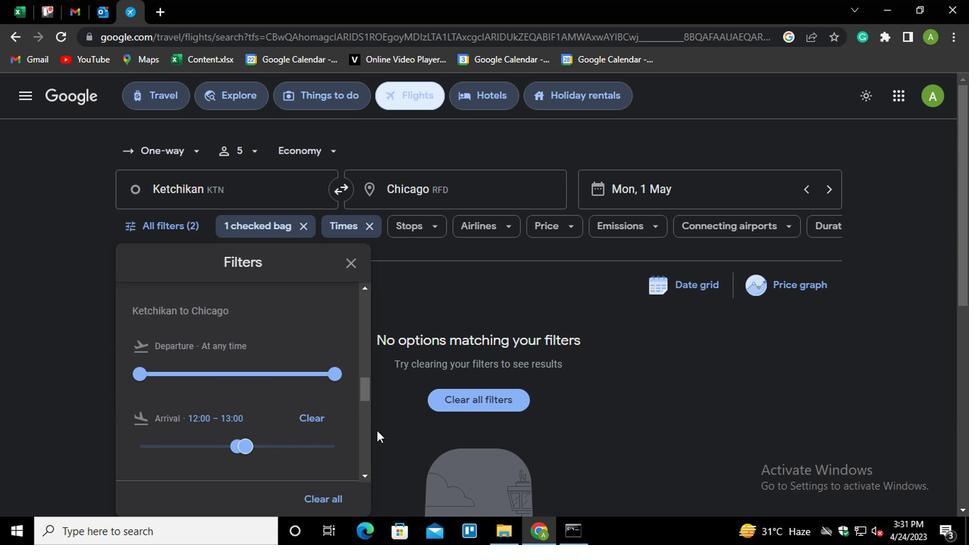 
Action: Mouse scrolled (372, 429) with delta (0, 0)
Screenshot: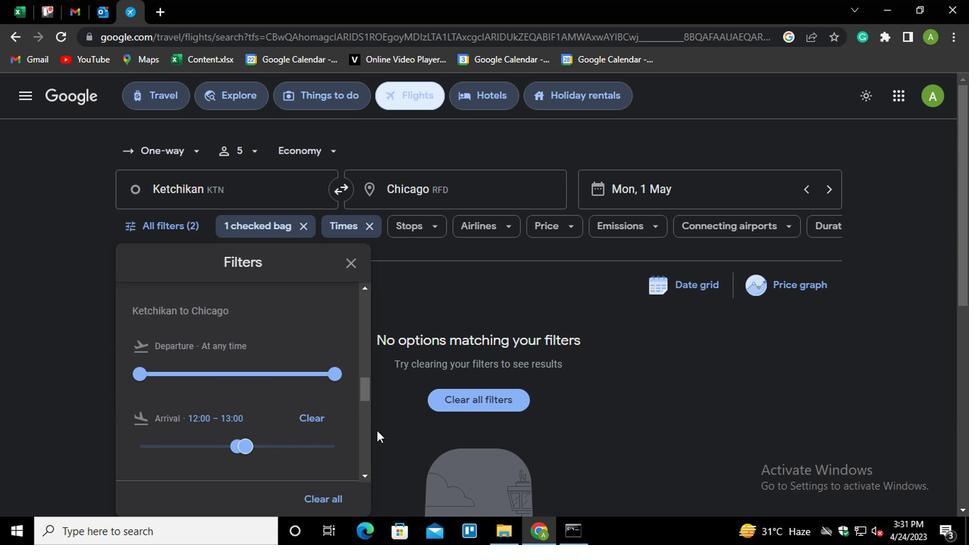 
Action: Mouse moved to (677, 351)
Screenshot: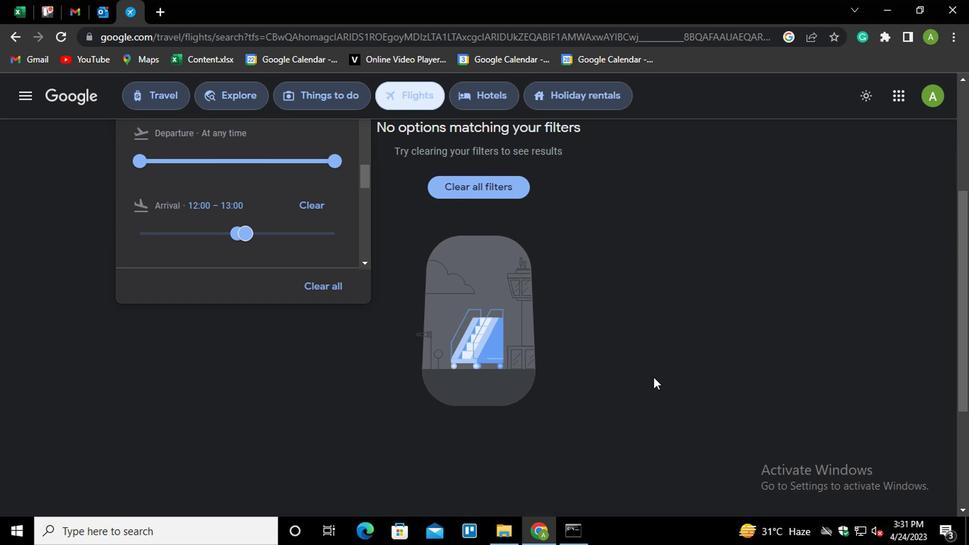 
Action: Mouse pressed left at (677, 351)
Screenshot: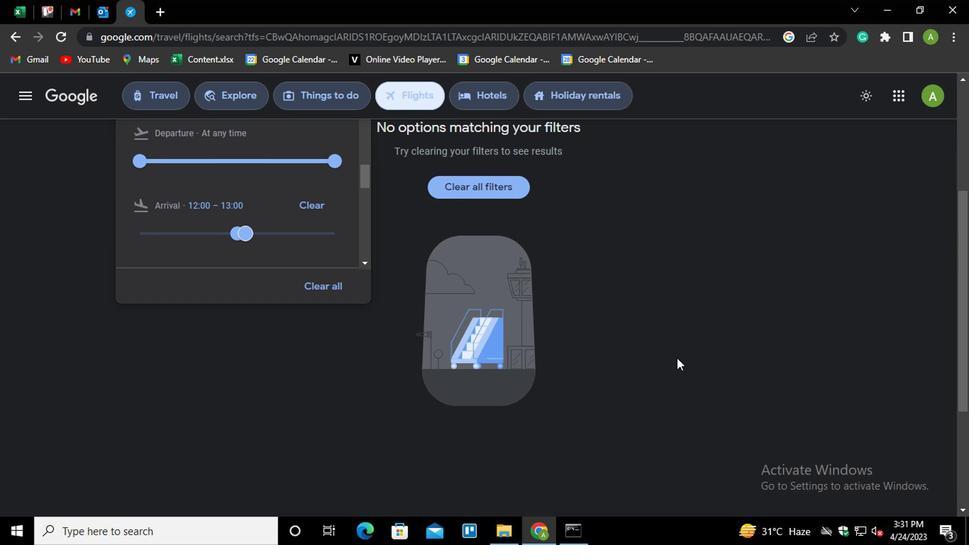 
Action: Mouse moved to (574, 411)
Screenshot: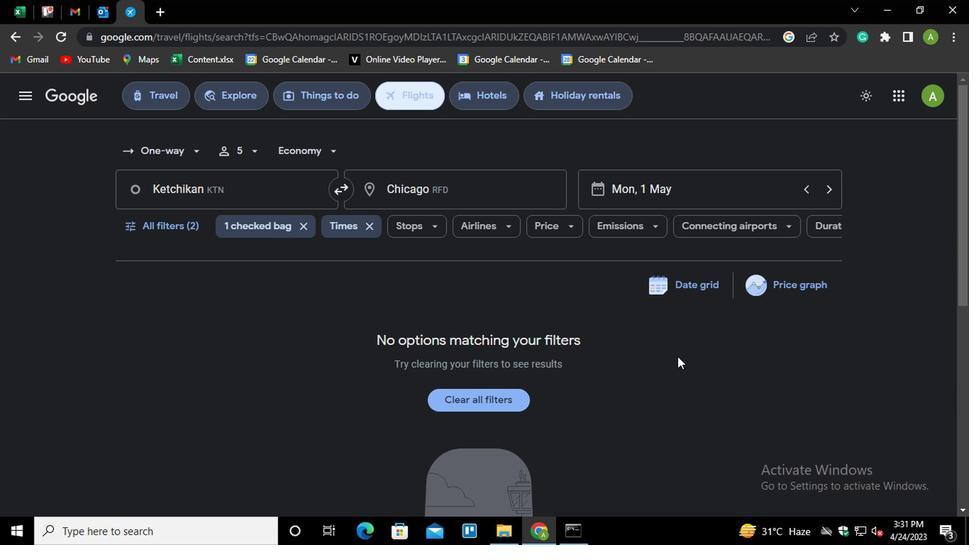 
